 Task: Add an event with the title Client Appreciation Networking Reception, date '2023/11/21', time 8:30 AM to 10:30 AMand add a description: Welcome to the Project Quality Assurance Check, a crucial step in ensuring the highest level of quality and adherence to standards throughout the project lifecycle. The Quality Assurance Check is designed to systematically review and evaluate project deliverables, processes, and outcomes to identify any deviations, defects, or areas of improvement., put the event into Green category . Add location for the event as: Christchurch, New Zealand, logged in from the account softage.4@softage.netand send the event invitation to softage.3@softage.net and softage.5@softage.net. Set a reminder for the event 37 week before
Action: Mouse moved to (141, 109)
Screenshot: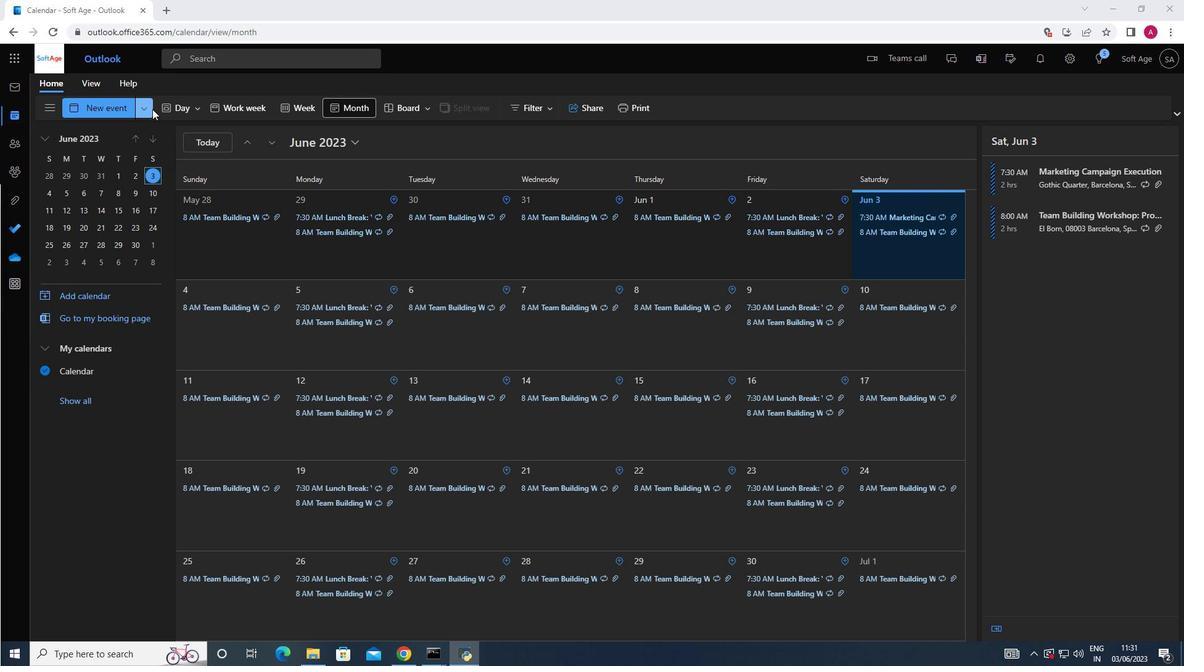 
Action: Mouse pressed left at (141, 109)
Screenshot: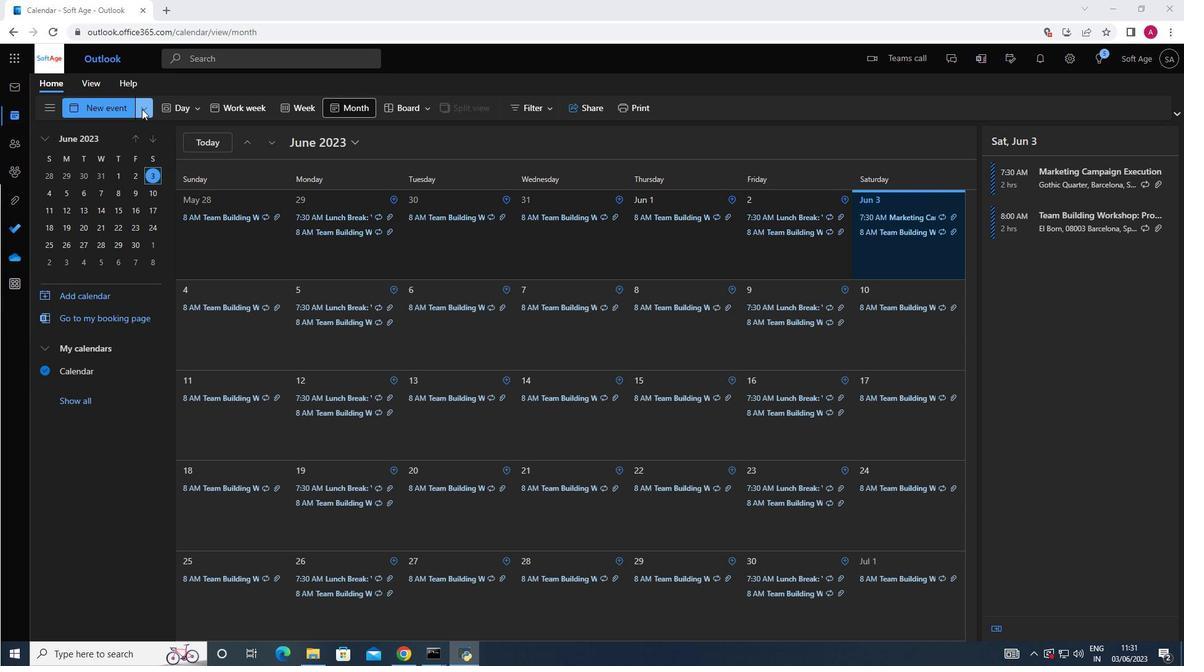 
Action: Mouse pressed left at (141, 109)
Screenshot: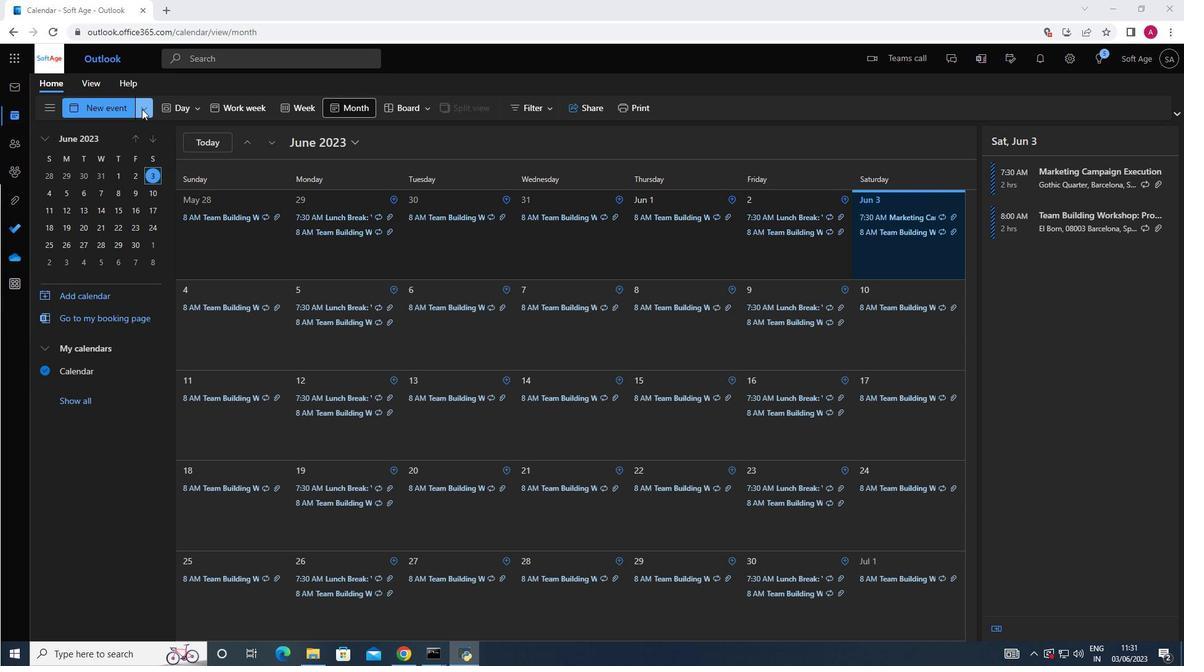
Action: Mouse moved to (142, 111)
Screenshot: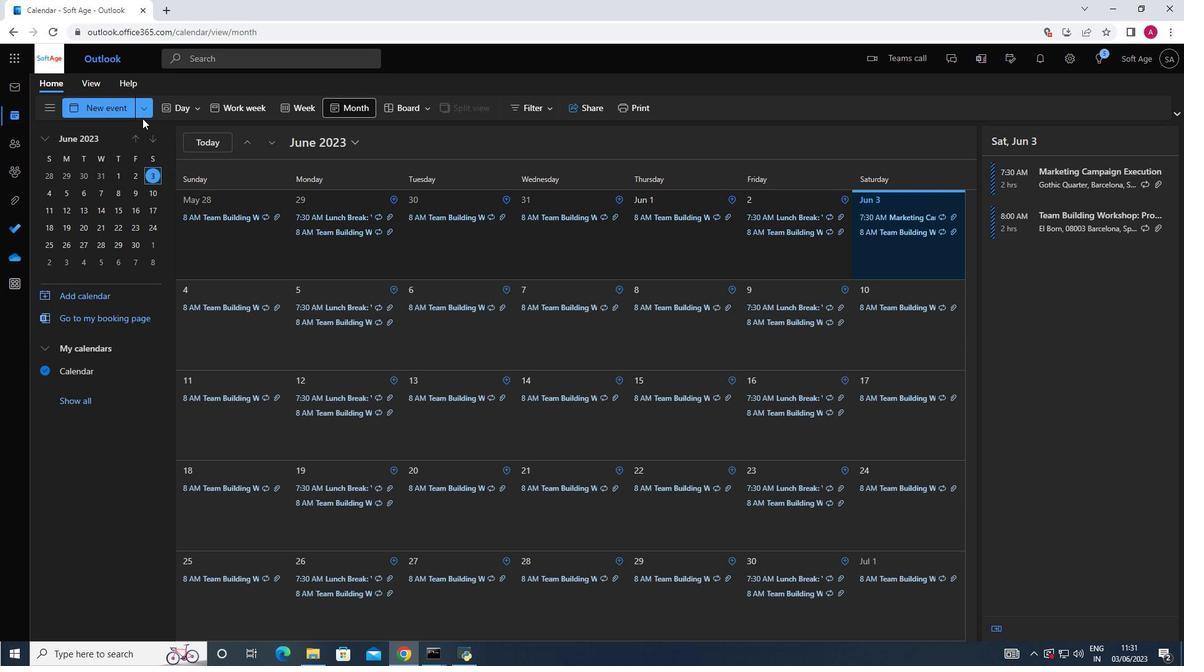 
Action: Mouse pressed left at (142, 111)
Screenshot: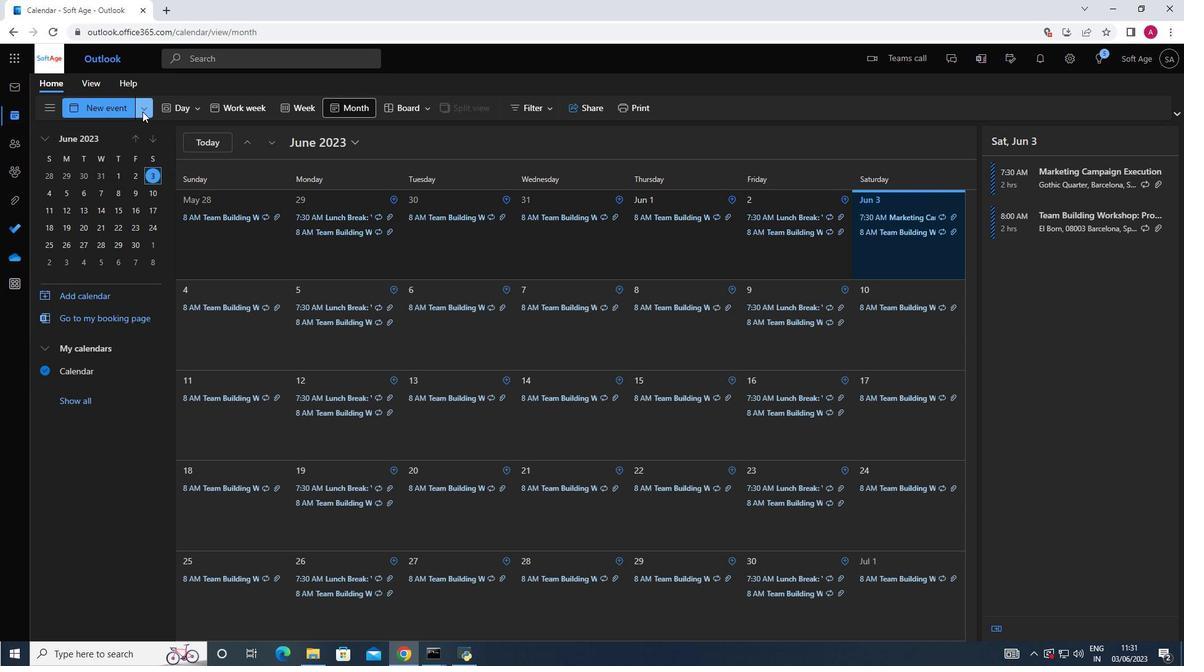 
Action: Mouse moved to (127, 156)
Screenshot: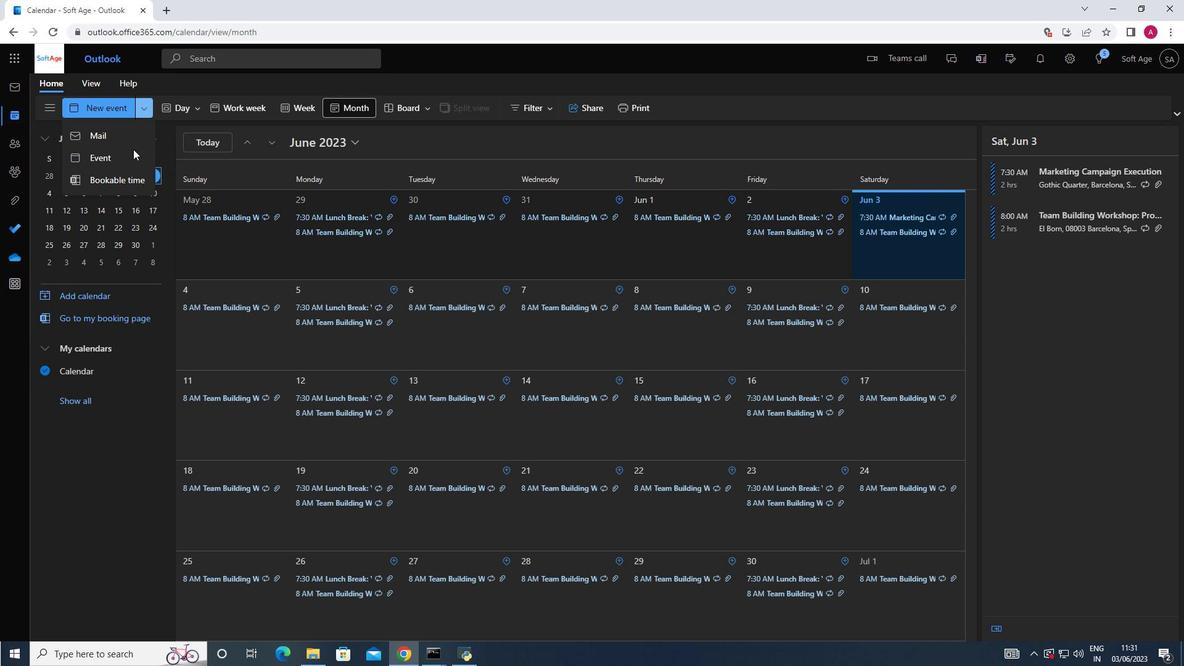 
Action: Mouse pressed left at (127, 156)
Screenshot: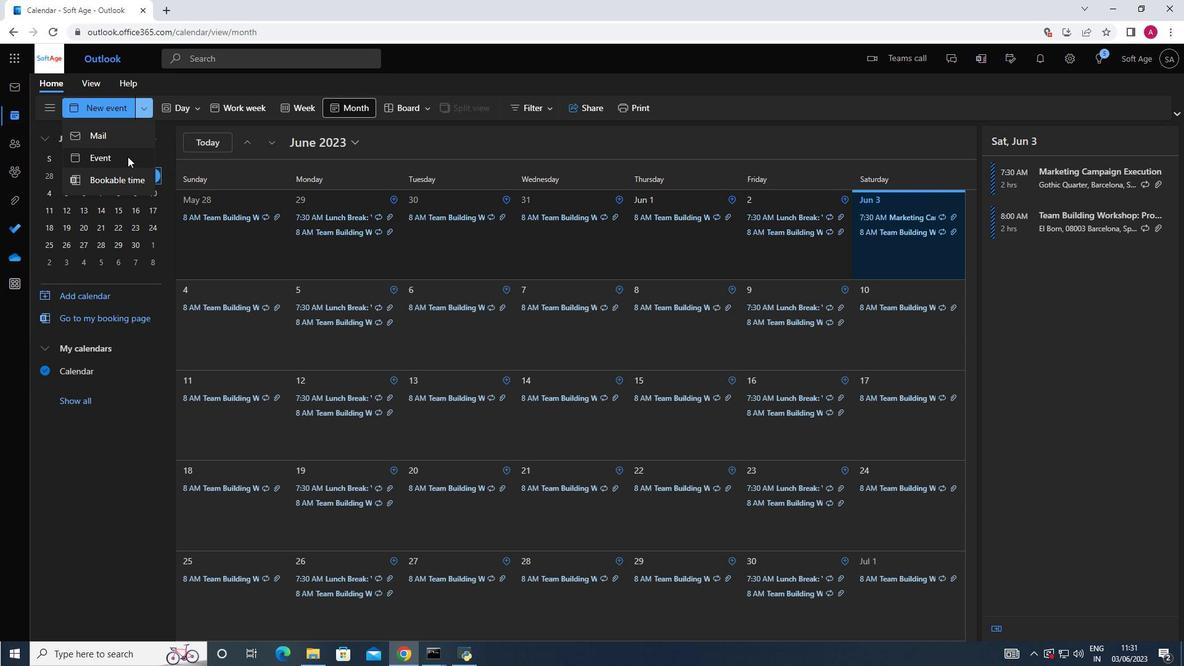 
Action: Mouse moved to (311, 190)
Screenshot: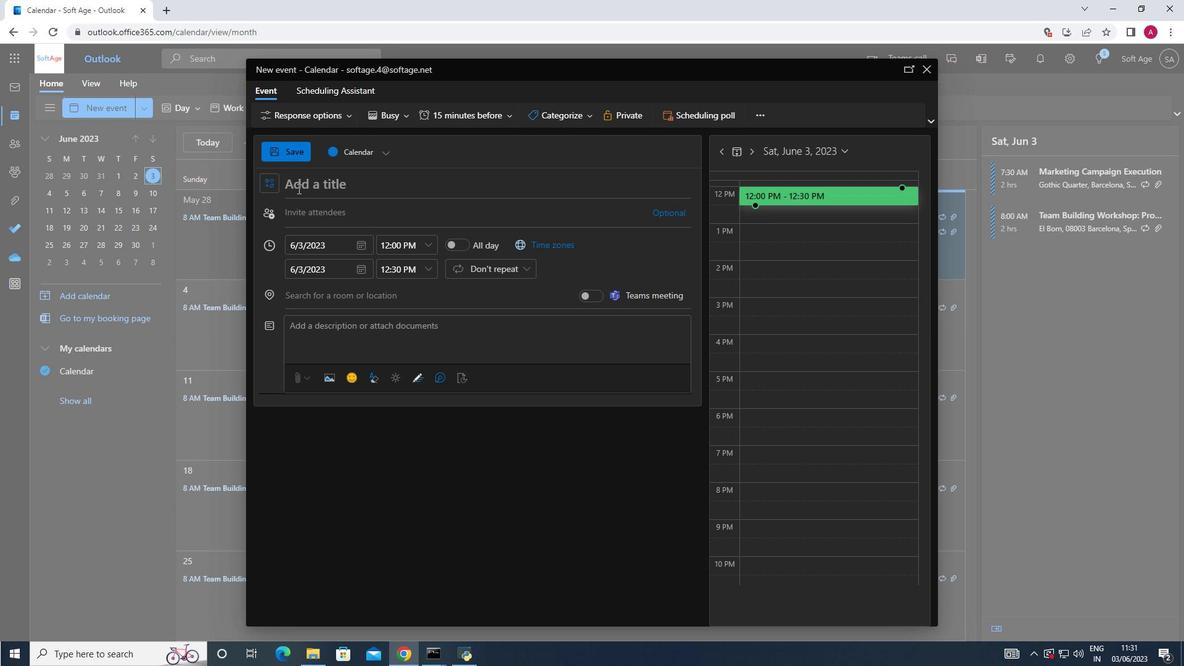 
Action: Mouse pressed left at (311, 190)
Screenshot: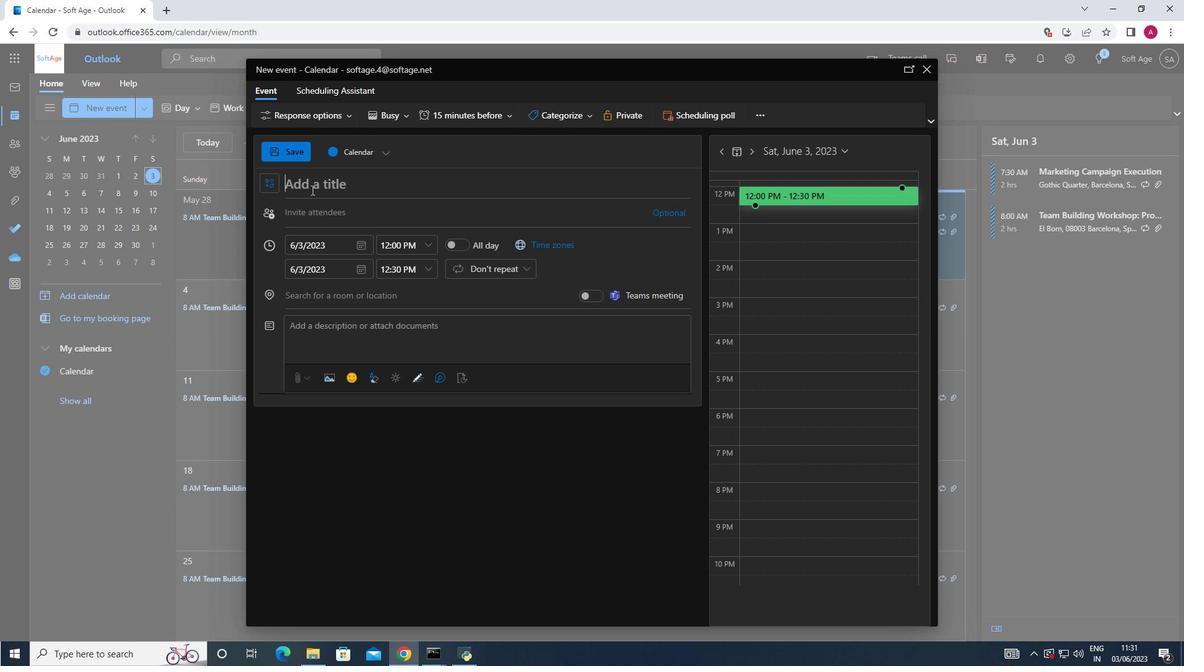 
Action: Key pressed <Key.shift><Key.shift><Key.shift><Key.shift><Key.shift><Key.shift><Key.shift><Key.shift><Key.shift><Key.shift><Key.shift><Key.shift>Client<Key.space><Key.shift>Appreciation<Key.space><Key.shift>Networking<Key.space><Key.shift><Key.shift><Key.shift><Key.shift>Reception
Screenshot: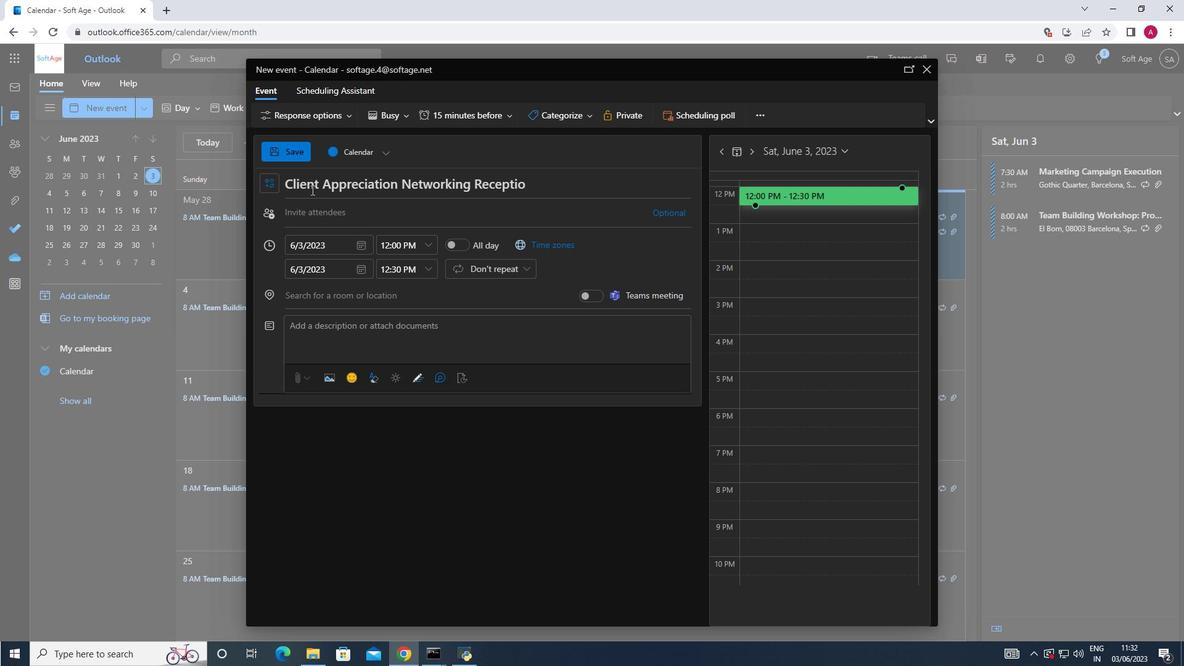 
Action: Mouse moved to (362, 249)
Screenshot: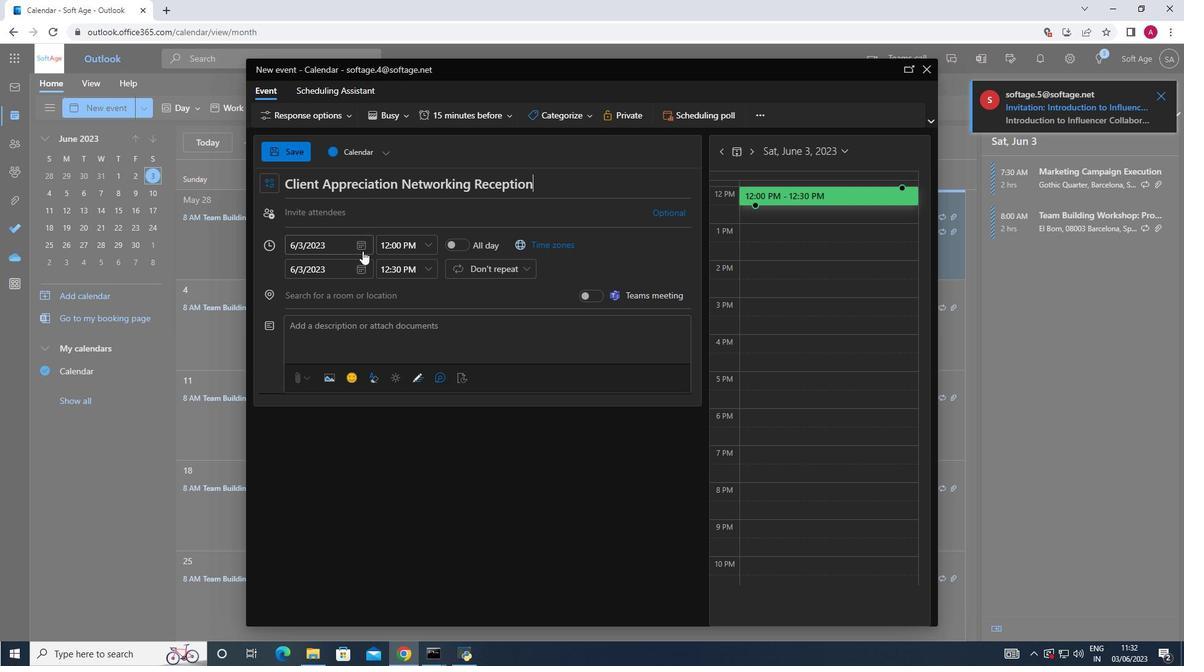 
Action: Mouse pressed left at (362, 249)
Screenshot: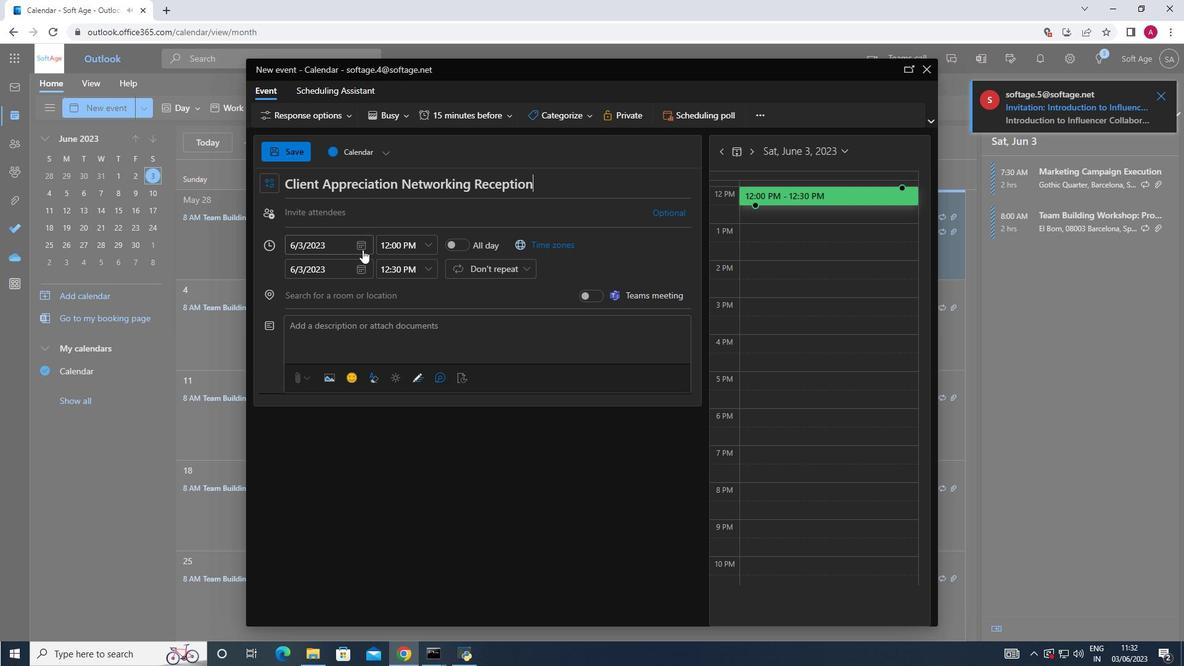 
Action: Mouse moved to (404, 268)
Screenshot: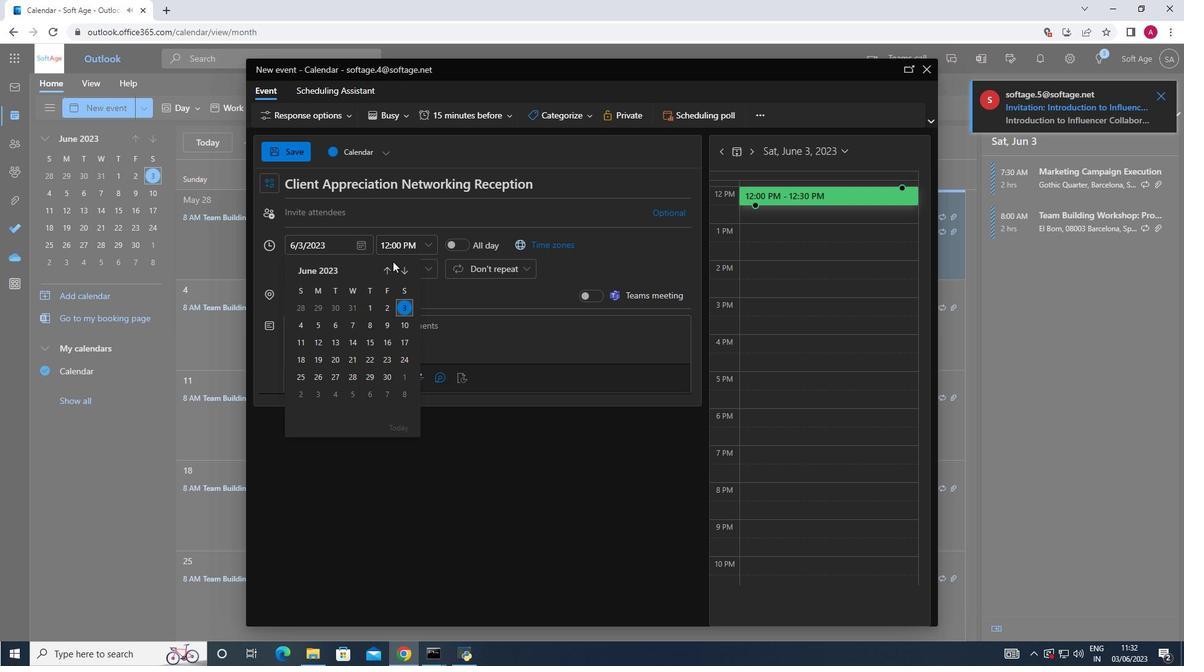 
Action: Mouse pressed left at (404, 268)
Screenshot: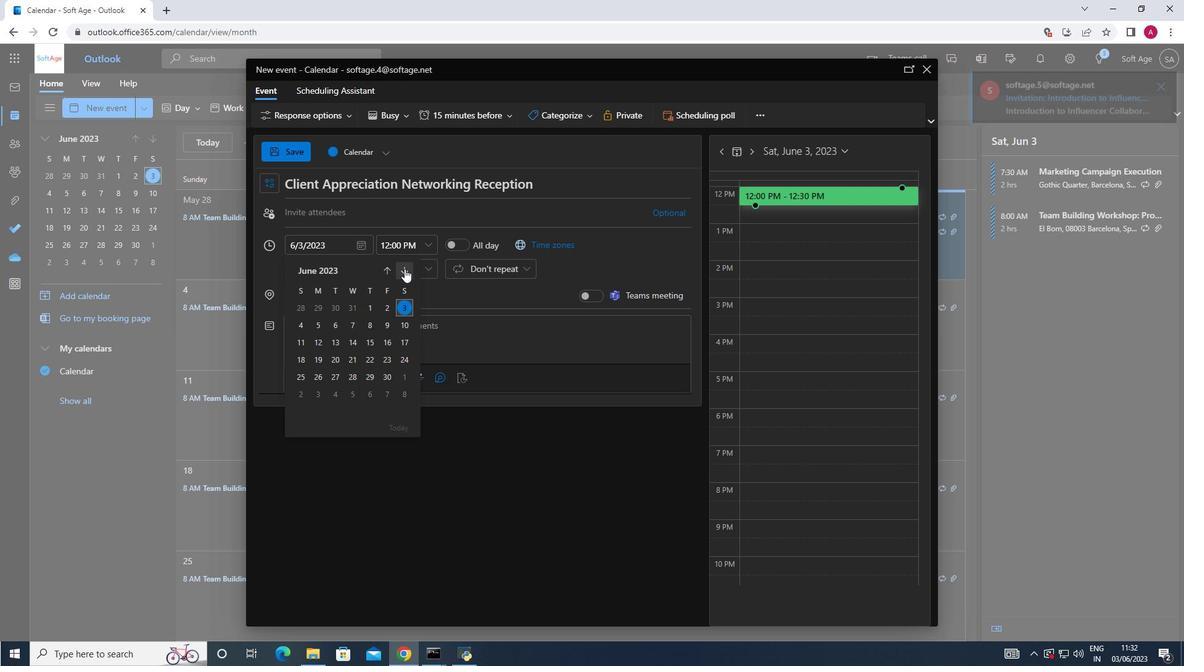 
Action: Mouse pressed left at (404, 268)
Screenshot: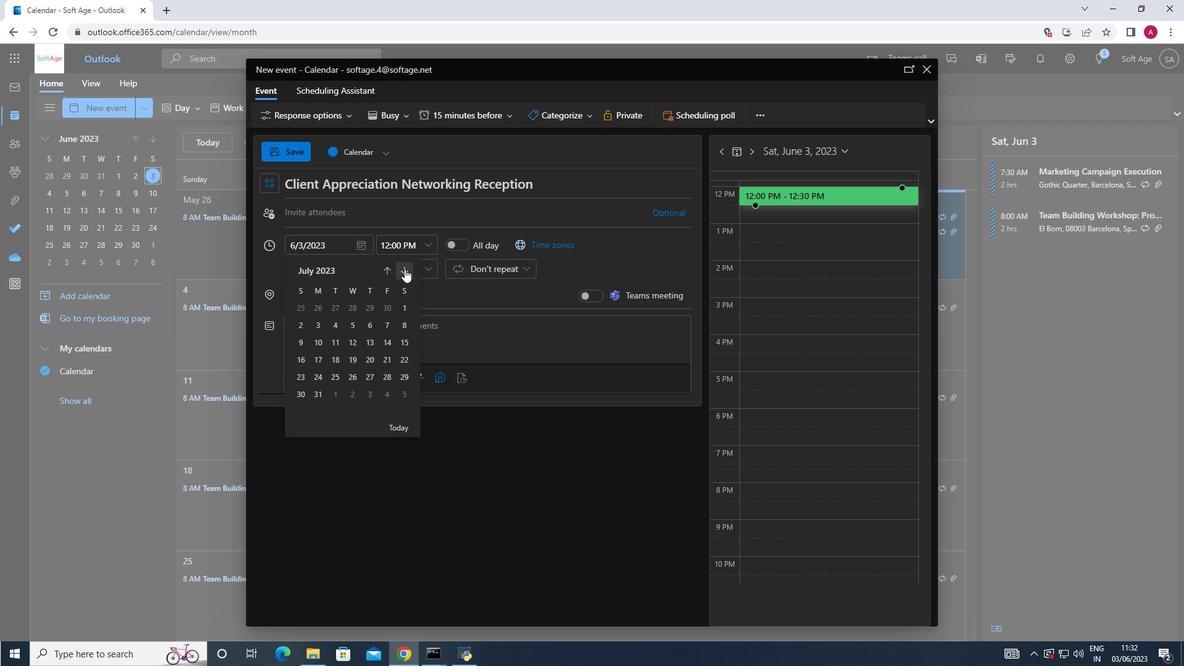 
Action: Mouse pressed left at (404, 268)
Screenshot: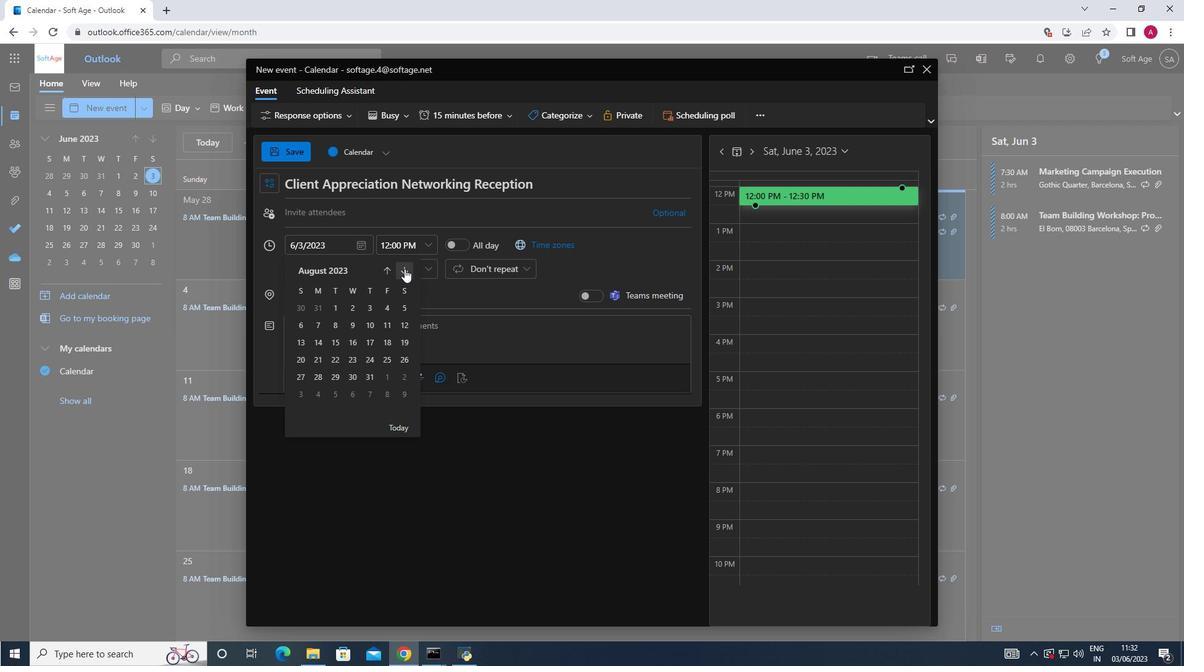 
Action: Mouse pressed left at (404, 268)
Screenshot: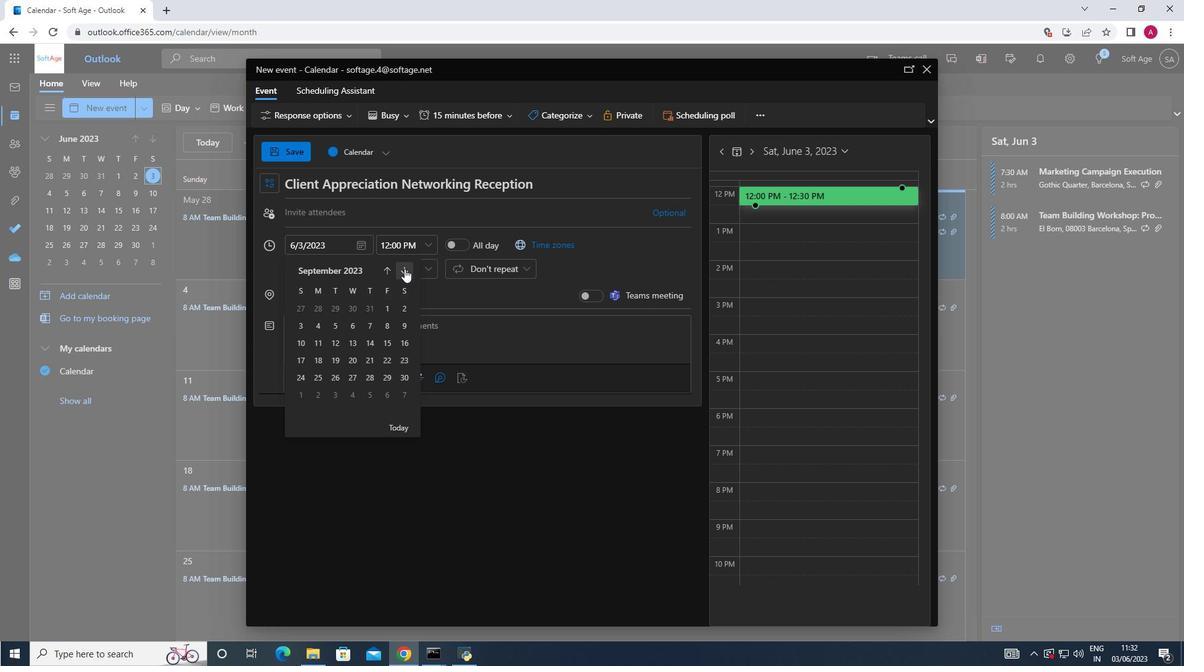 
Action: Mouse pressed left at (404, 268)
Screenshot: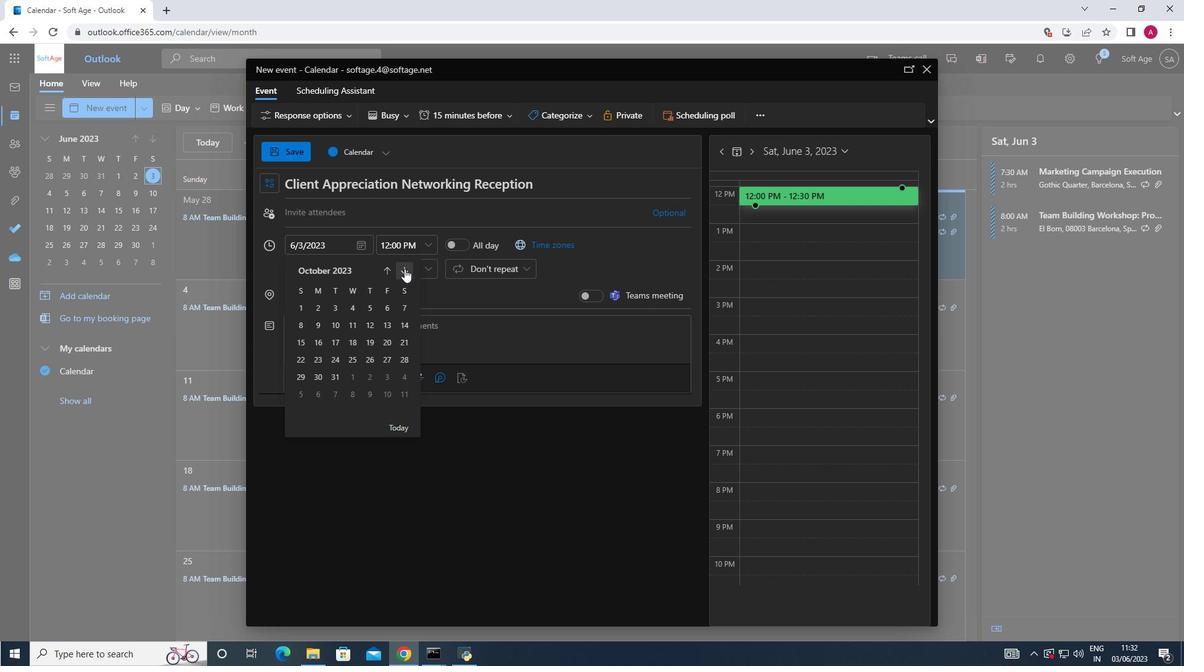 
Action: Mouse moved to (333, 357)
Screenshot: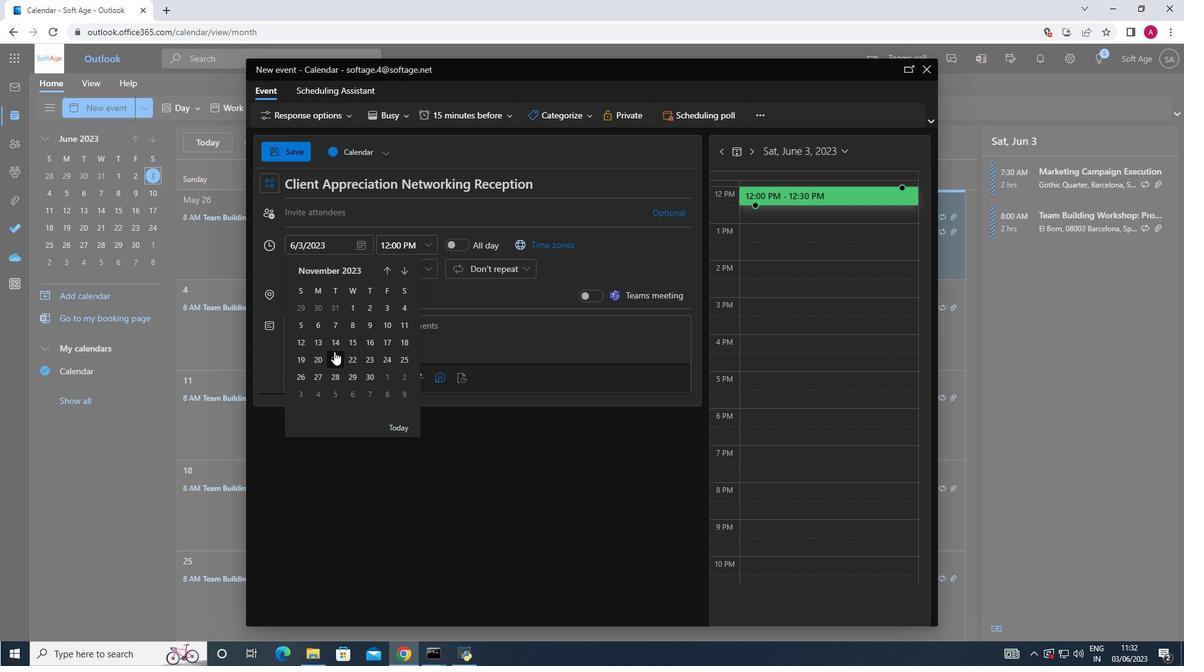 
Action: Mouse pressed left at (333, 357)
Screenshot: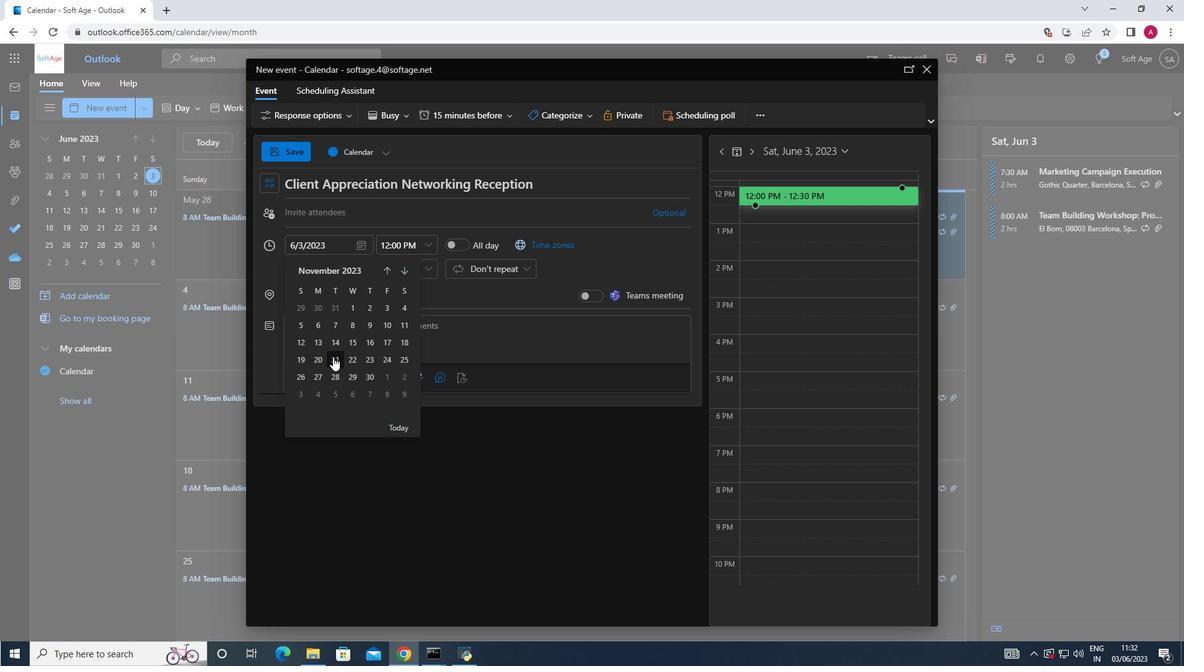 
Action: Mouse moved to (431, 245)
Screenshot: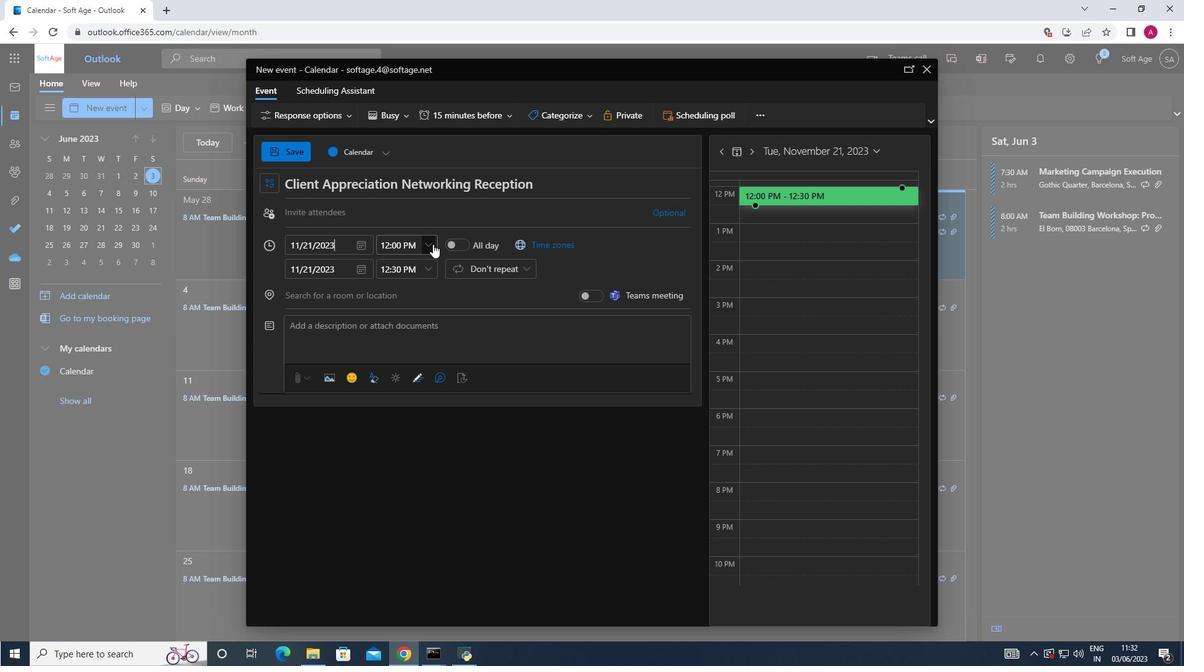 
Action: Mouse pressed left at (431, 245)
Screenshot: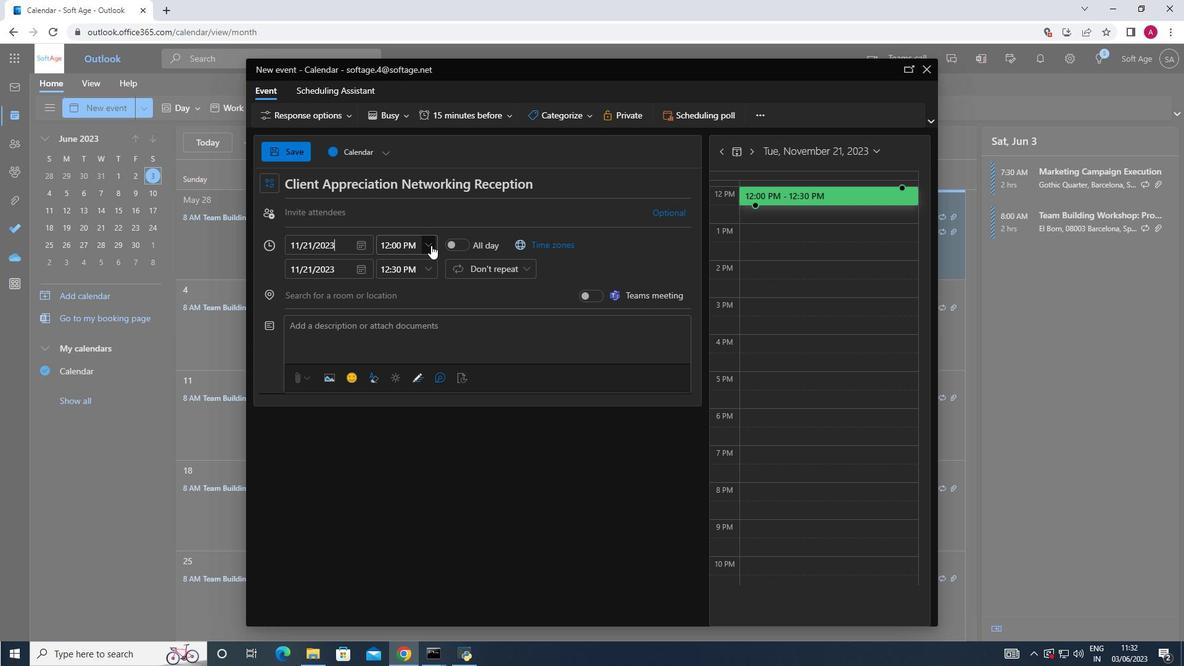 
Action: Mouse moved to (426, 268)
Screenshot: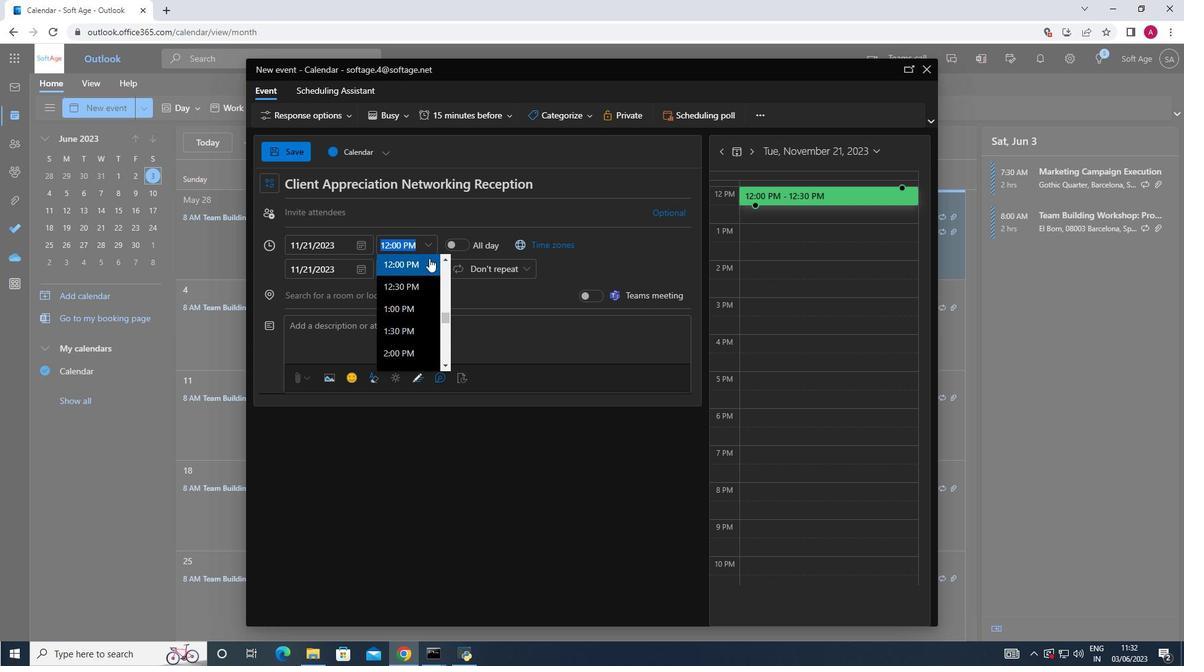 
Action: Mouse scrolled (426, 269) with delta (0, 0)
Screenshot: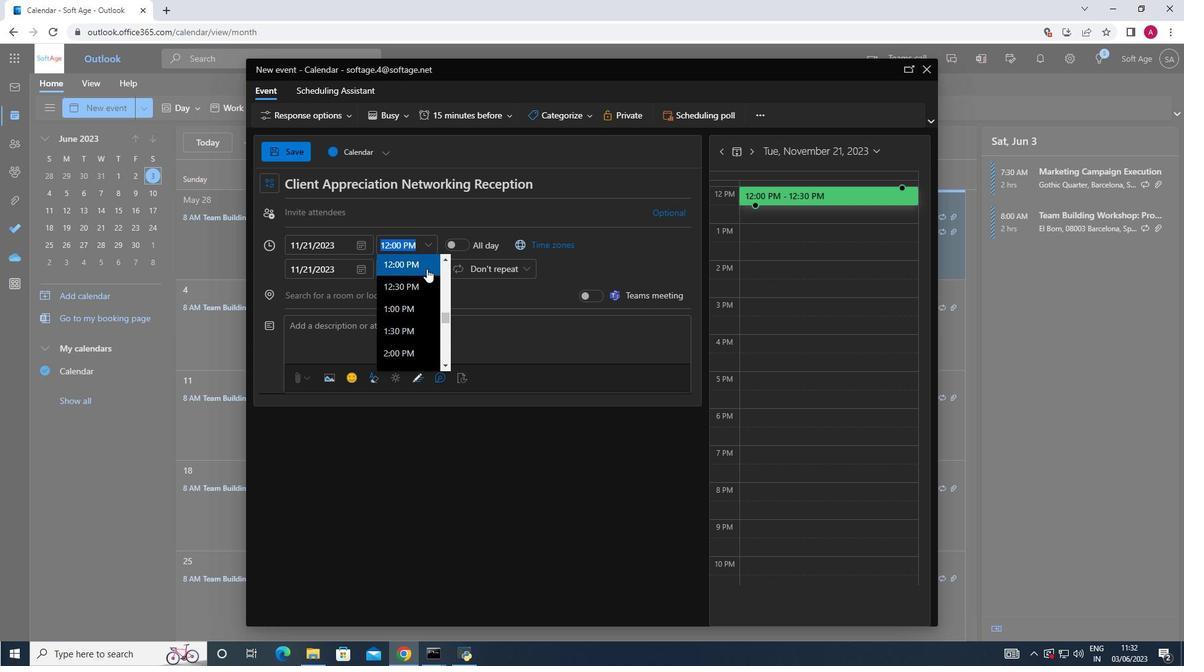 
Action: Mouse scrolled (426, 269) with delta (0, 0)
Screenshot: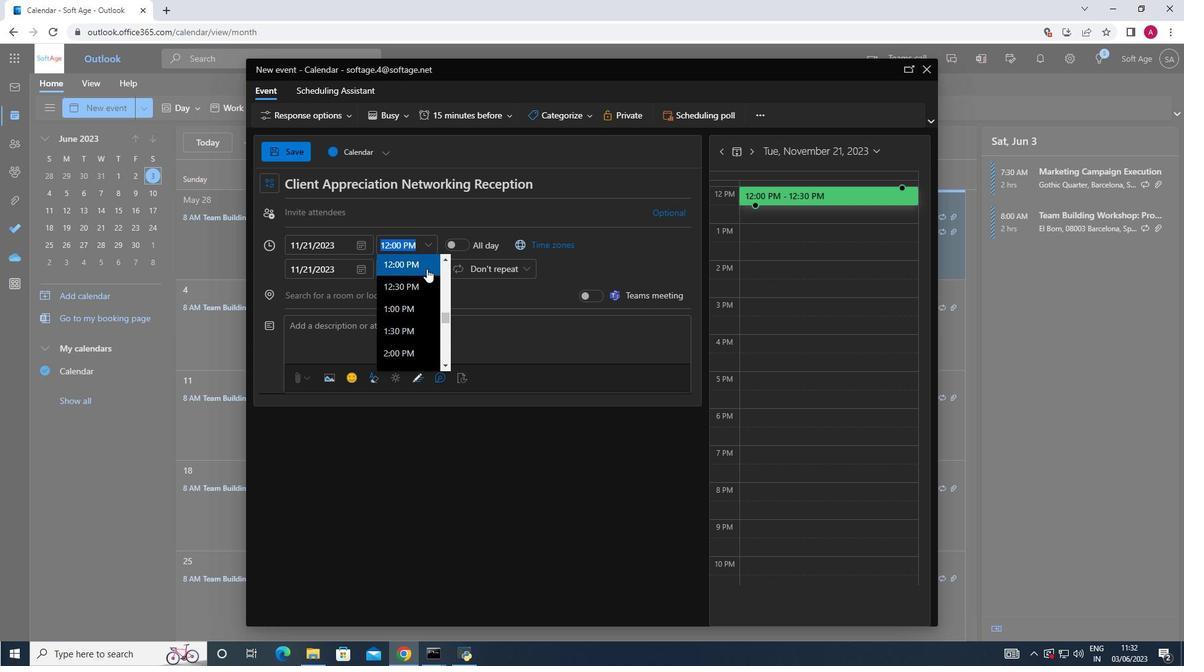 
Action: Mouse scrolled (426, 269) with delta (0, 0)
Screenshot: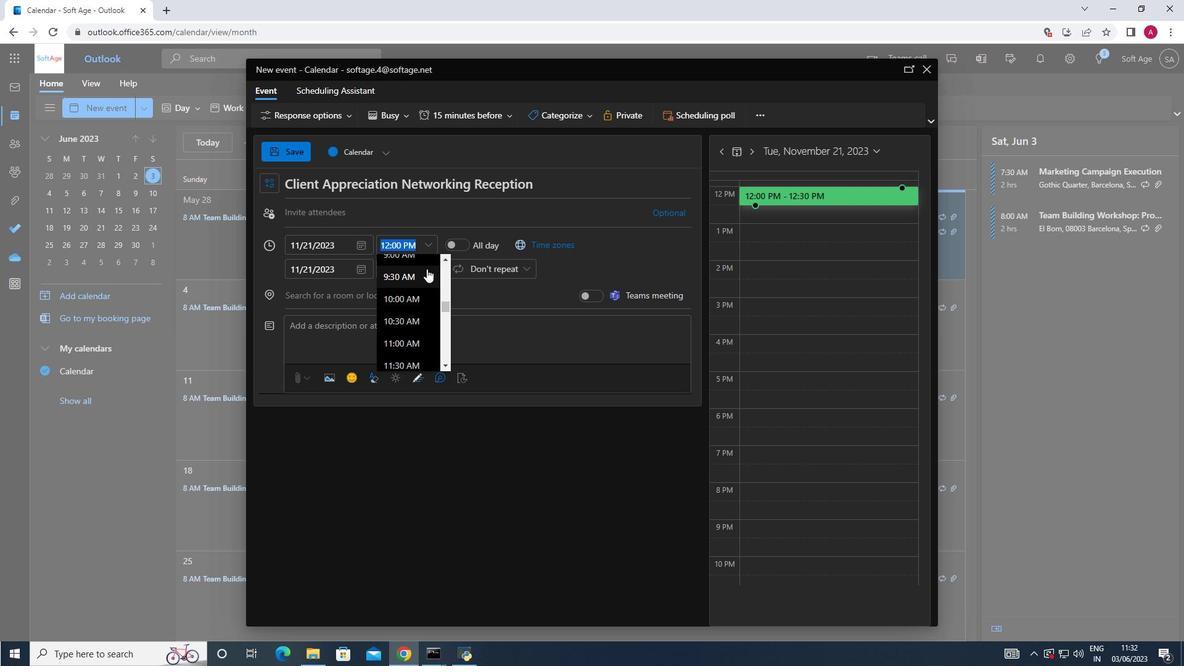 
Action: Mouse moved to (402, 291)
Screenshot: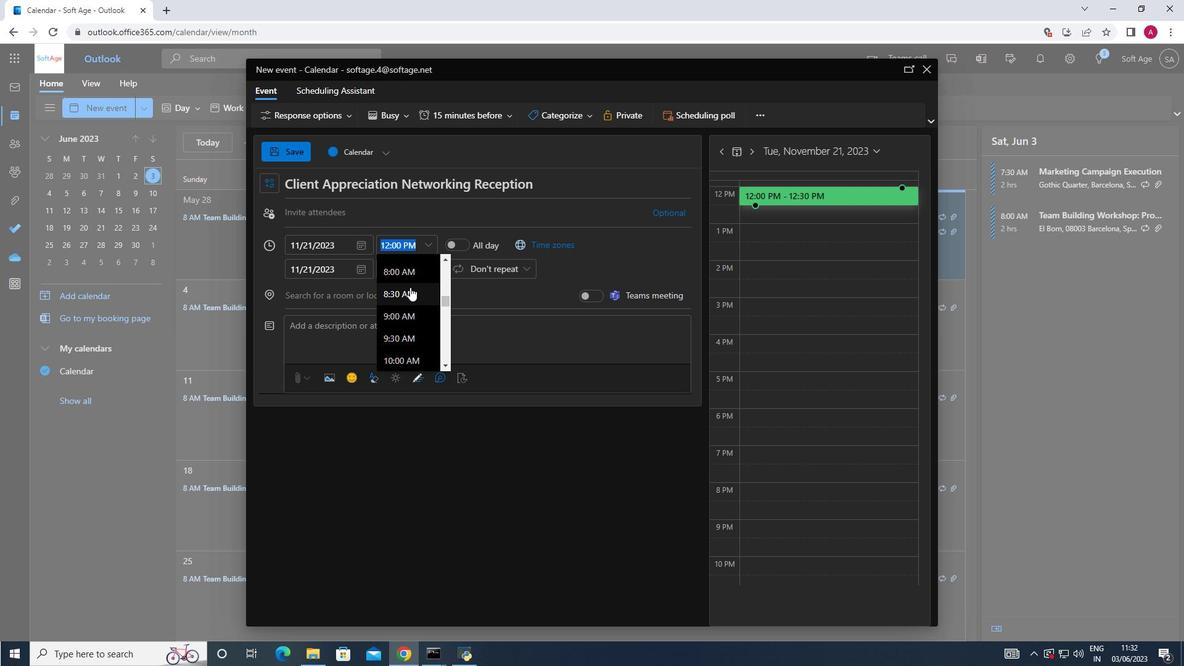 
Action: Mouse pressed left at (402, 291)
Screenshot: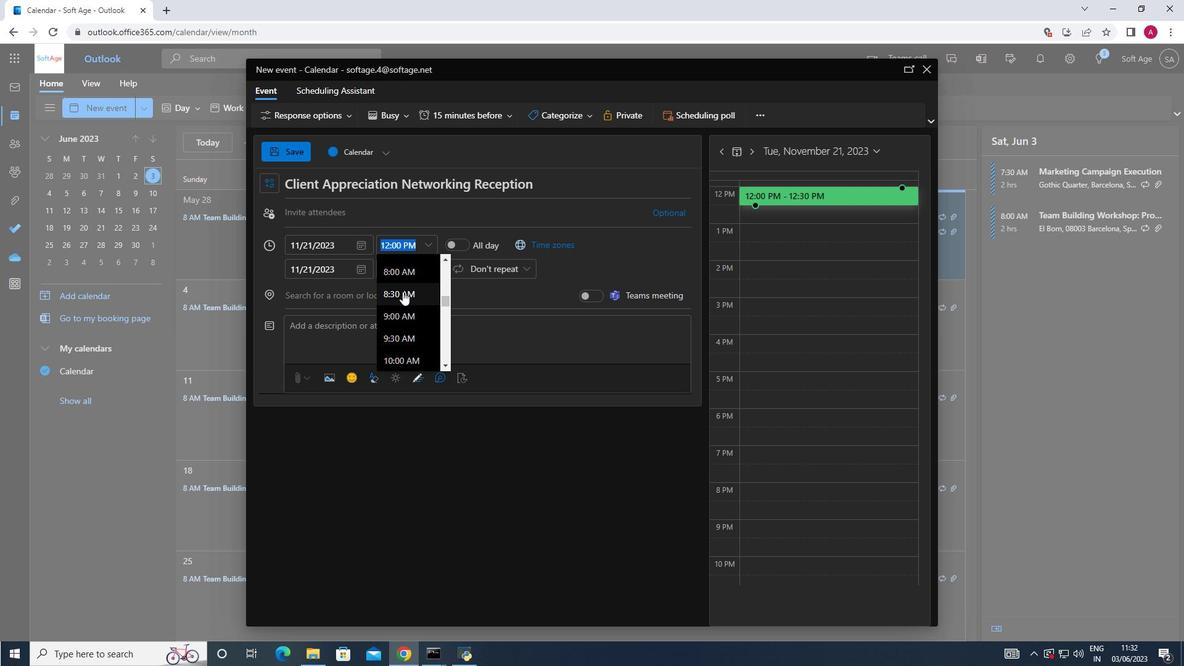 
Action: Mouse moved to (426, 271)
Screenshot: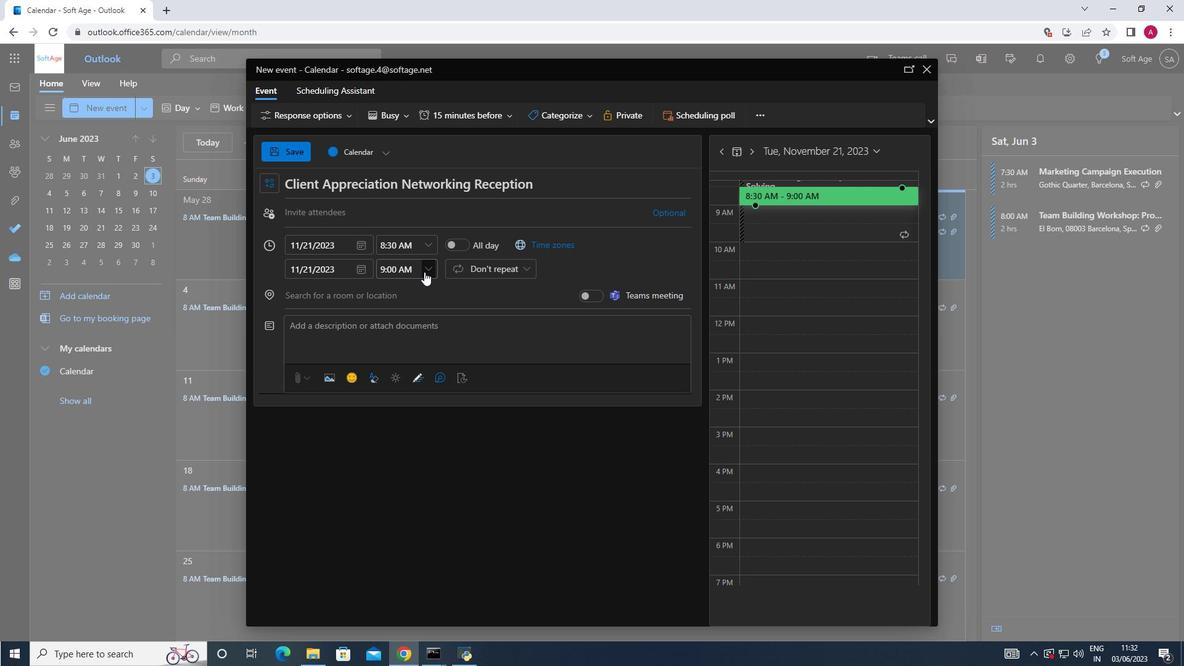
Action: Mouse pressed left at (426, 271)
Screenshot: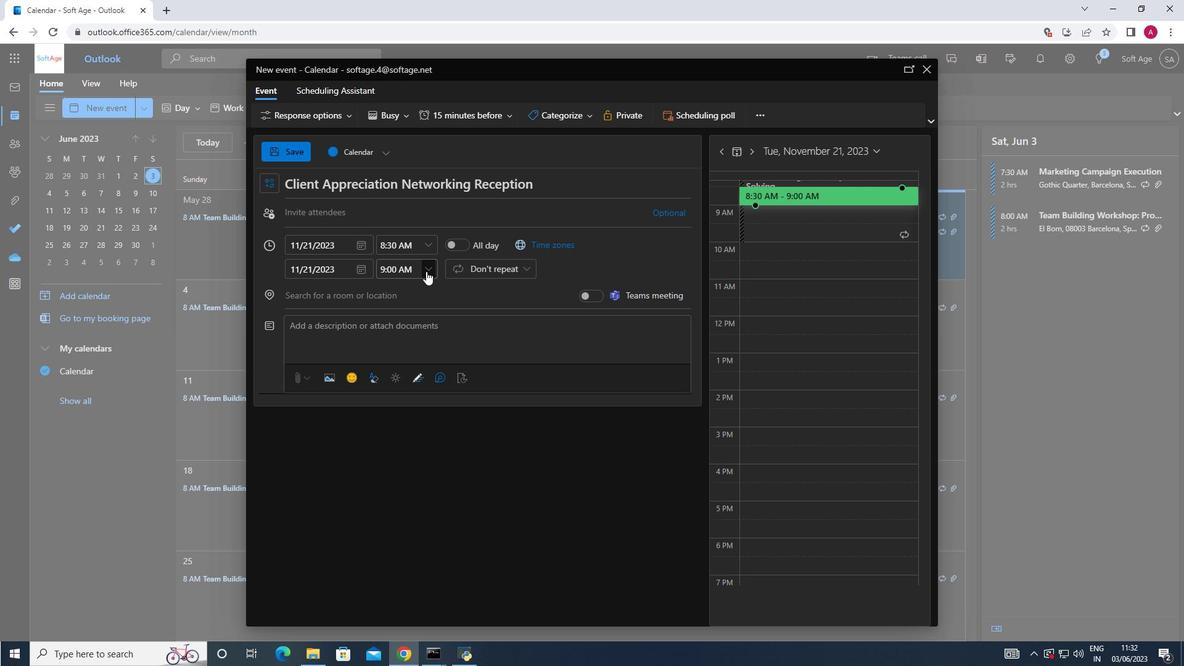 
Action: Mouse moved to (399, 349)
Screenshot: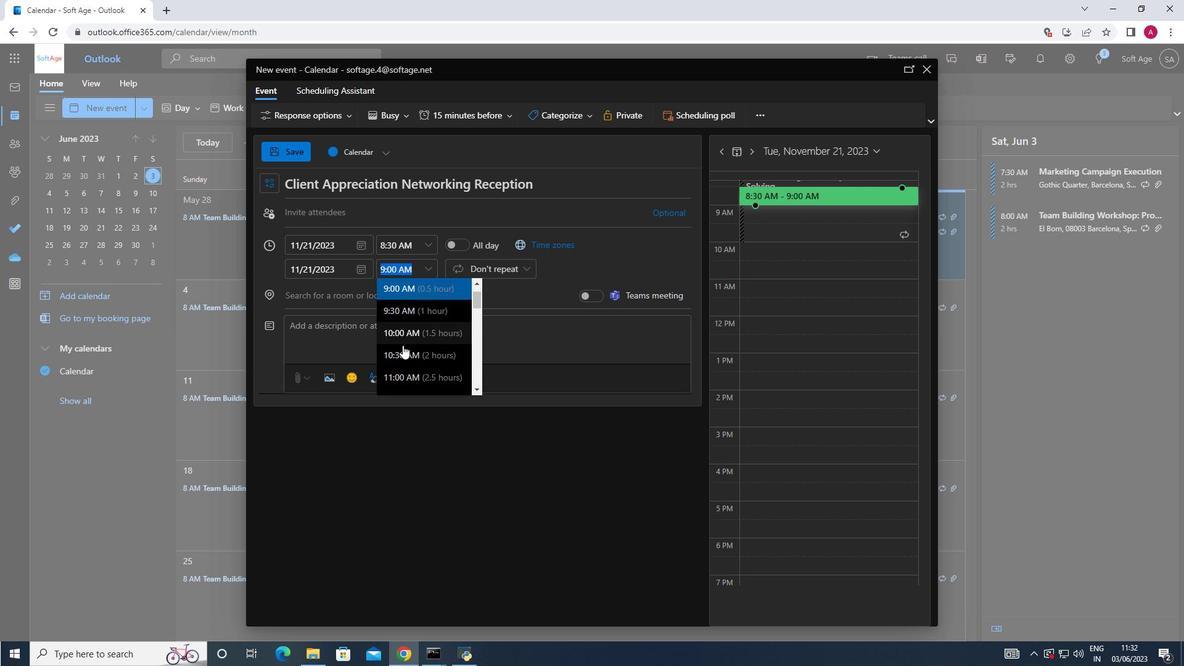 
Action: Mouse pressed left at (399, 349)
Screenshot: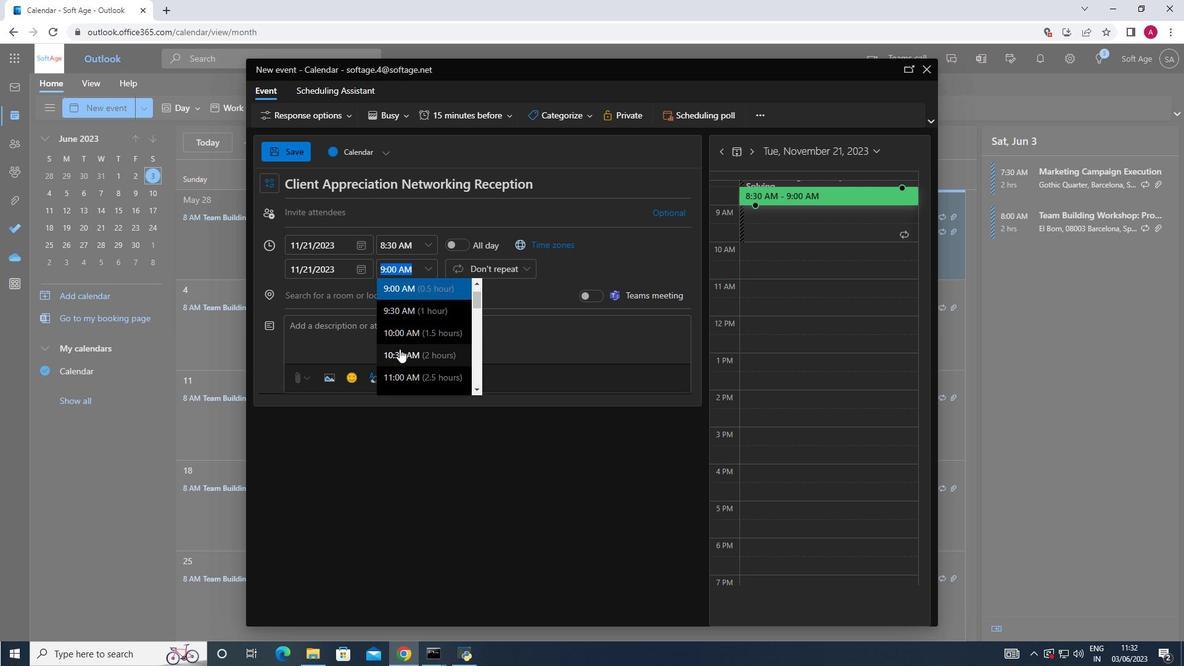 
Action: Mouse moved to (296, 325)
Screenshot: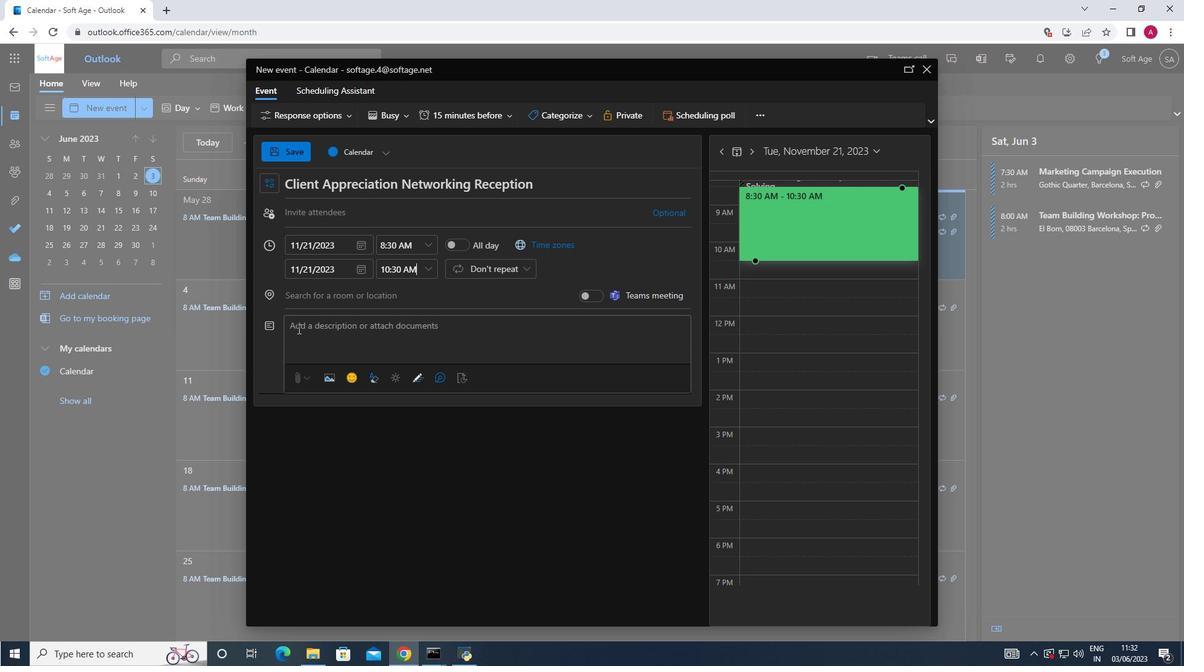 
Action: Mouse pressed left at (296, 325)
Screenshot: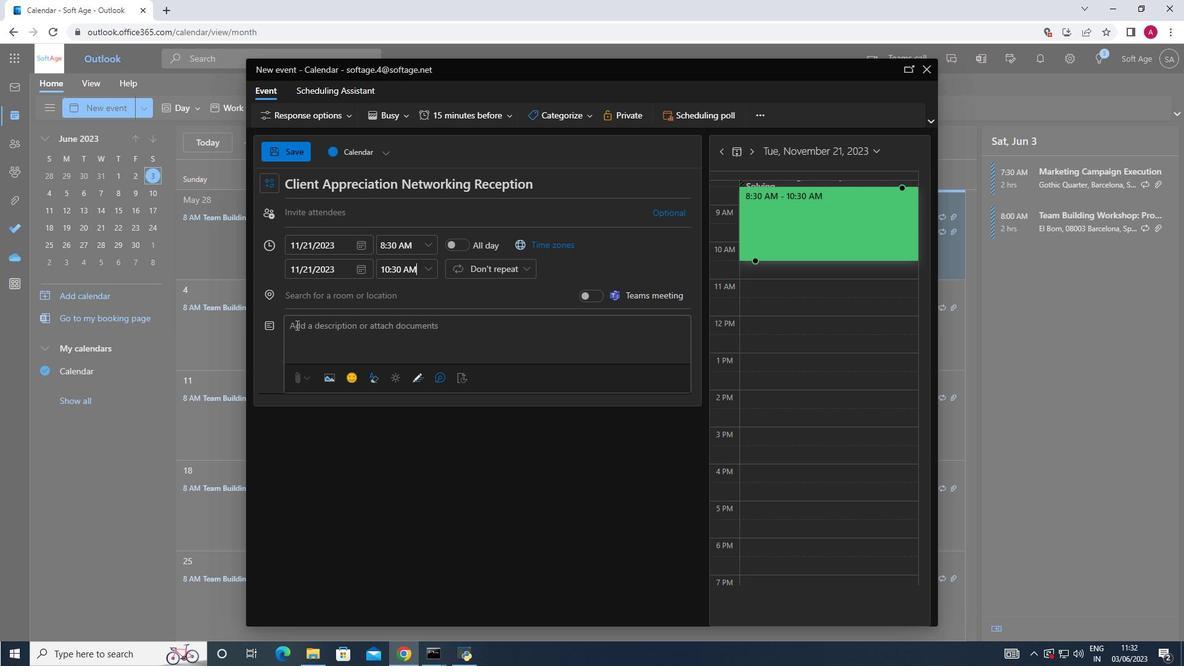 
Action: Key pressed <Key.shift>Welcome<Key.space>to<Key.space>the<Key.space>project<Key.space>quality<Key.space>q<Key.backspace>assurance<Key.space>check,<Key.space>a<Key.space>crucial<Key.space>step<Key.space>in<Key.space>ensuring<Key.space>the<Key.space>highest<Key.space>level<Key.space>of<Key.space>quality<Key.space>and<Key.space>adherence<Key.space>to<Key.space>stndadds<Key.space>
Screenshot: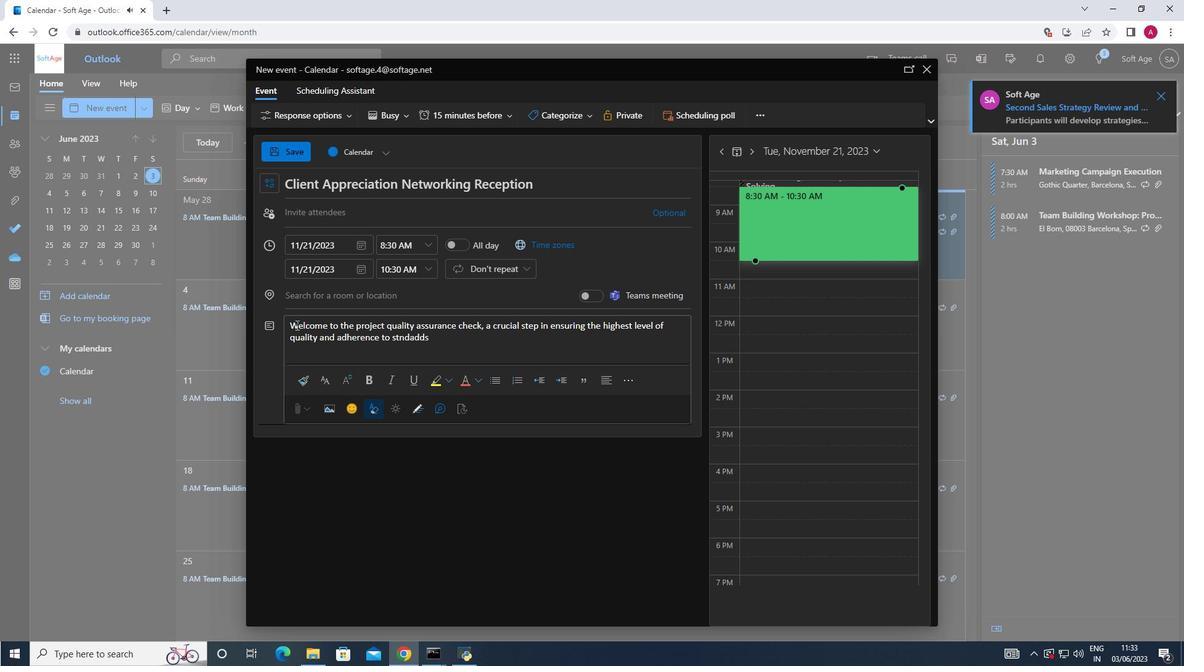 
Action: Mouse moved to (404, 341)
Screenshot: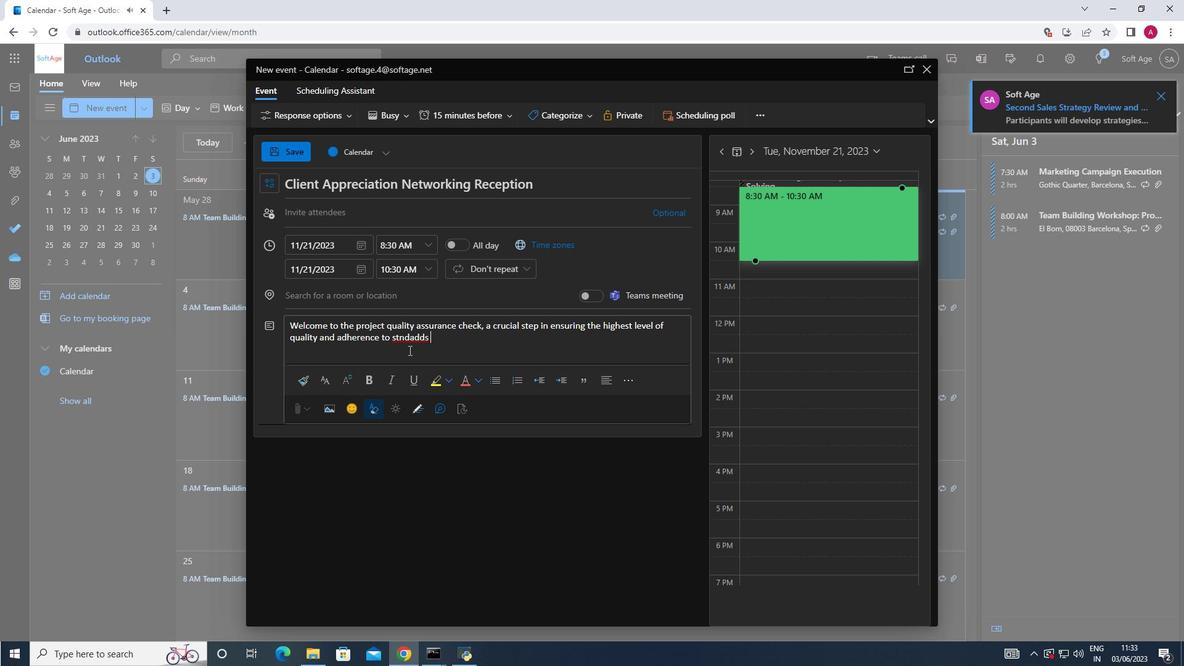 
Action: Mouse pressed left at (404, 341)
Screenshot: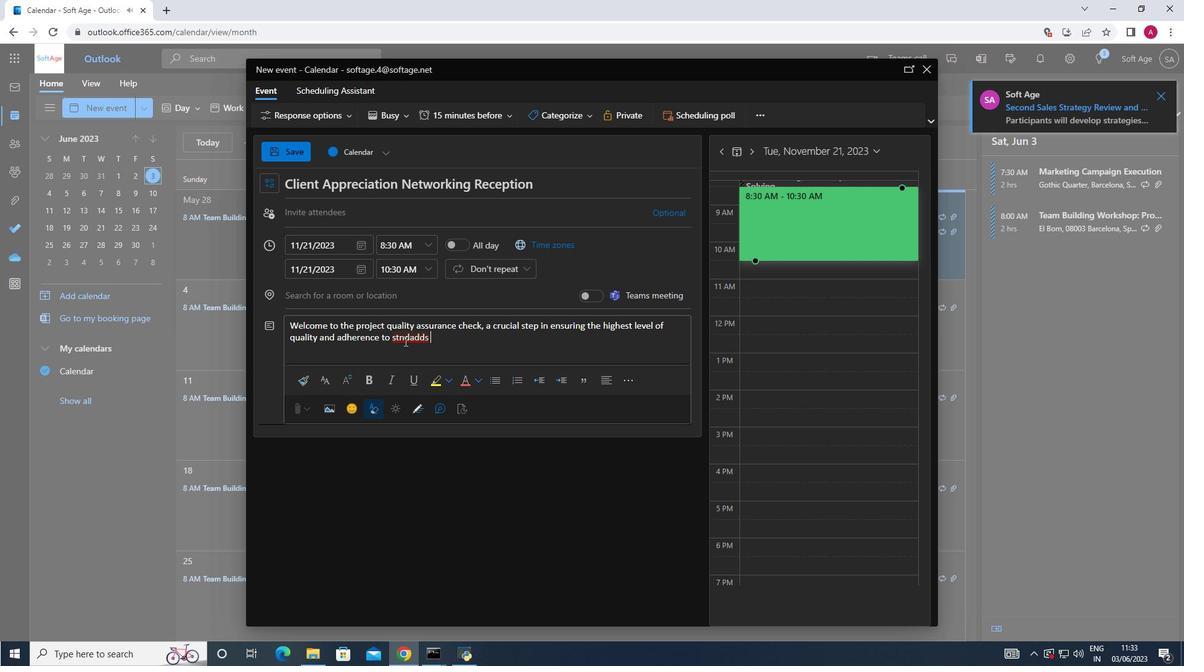 
Action: Mouse moved to (420, 380)
Screenshot: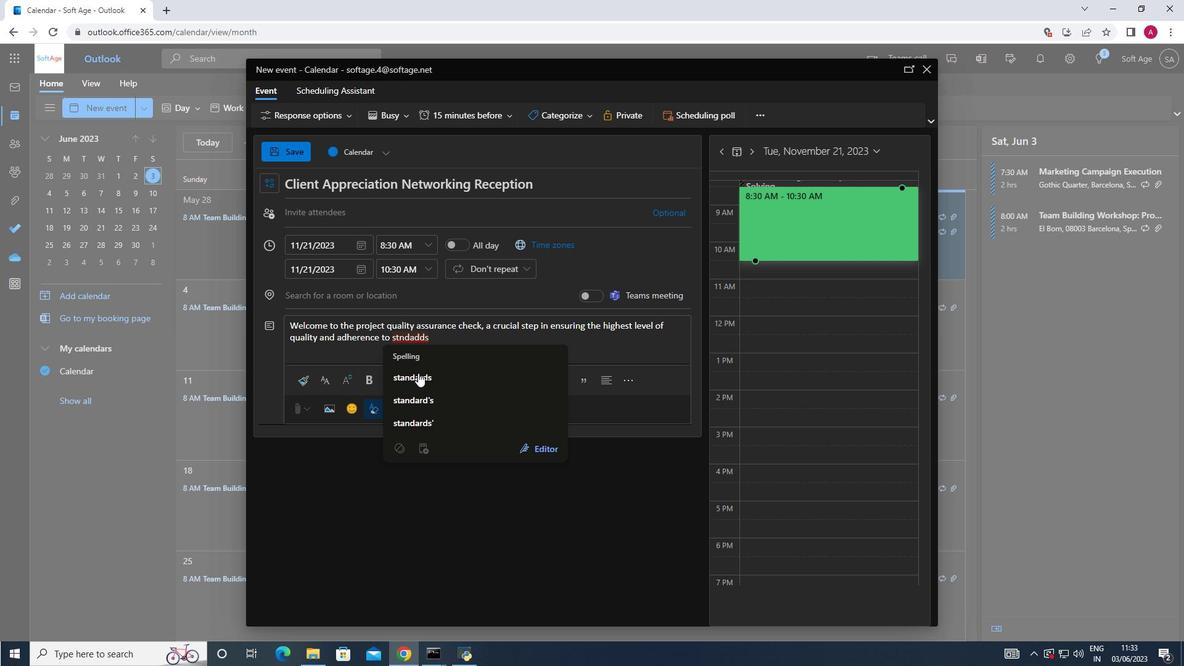 
Action: Mouse pressed left at (420, 380)
Screenshot: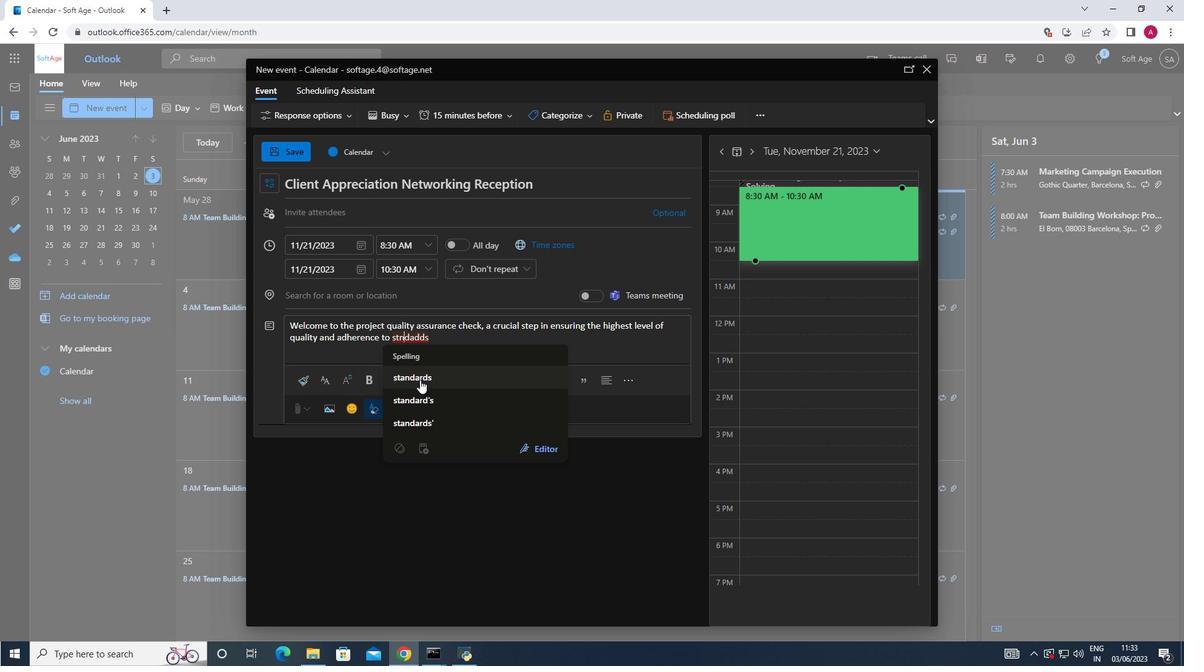 
Action: Mouse moved to (436, 347)
Screenshot: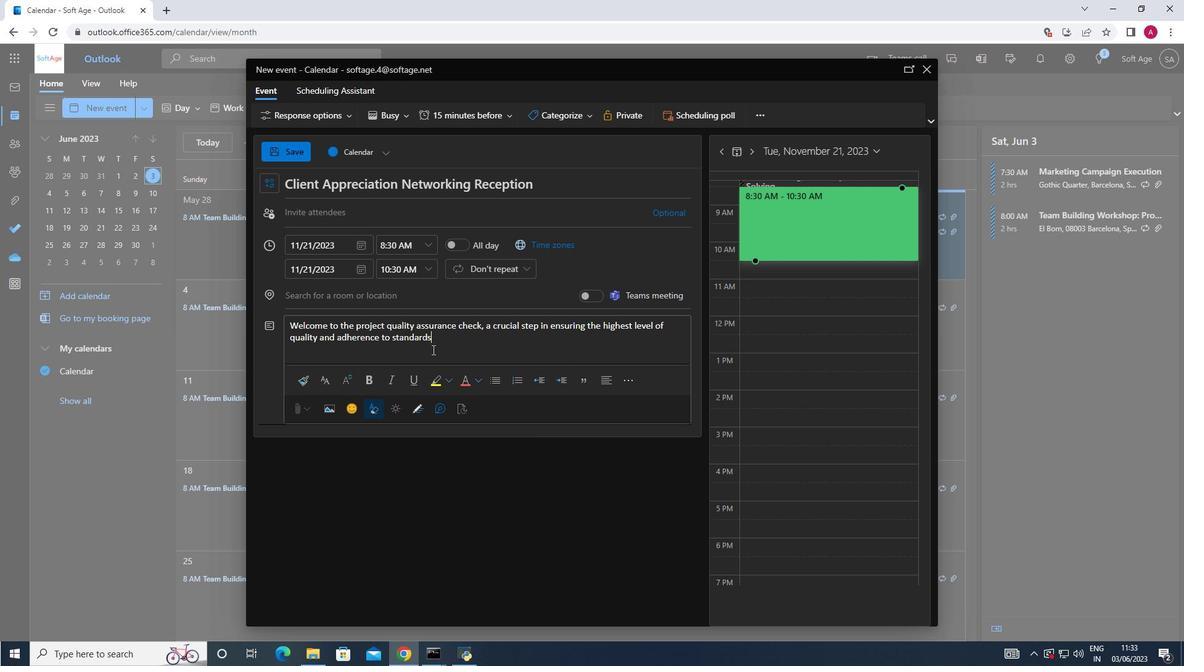 
Action: Key pressed <Key.space>throughout<Key.space>the<Key.space>project<Key.space>lifecycle.<Key.space><Key.shift>The<Key.space>quality<Key.space>assurance<Key.space>check<Key.space>designed<Key.space>to<Key.space>systematically<Key.space>review<Key.space>and<Key.space>evaialte<Key.space><Key.backspace><Key.backspace><Key.backspace><Key.backspace><Key.backspace><Key.backspace>luate<Key.space>project<Key.space>deliverables,<Key.space>processes,<Key.space>and<Key.space>outcomes<Key.space>to<Key.space>identify<Key.space>any<Key.space>deviations,<Key.space>defects,<Key.space>or<Key.space>areas<Key.space>of<Key.space>e<Key.backspace>improvement.
Screenshot: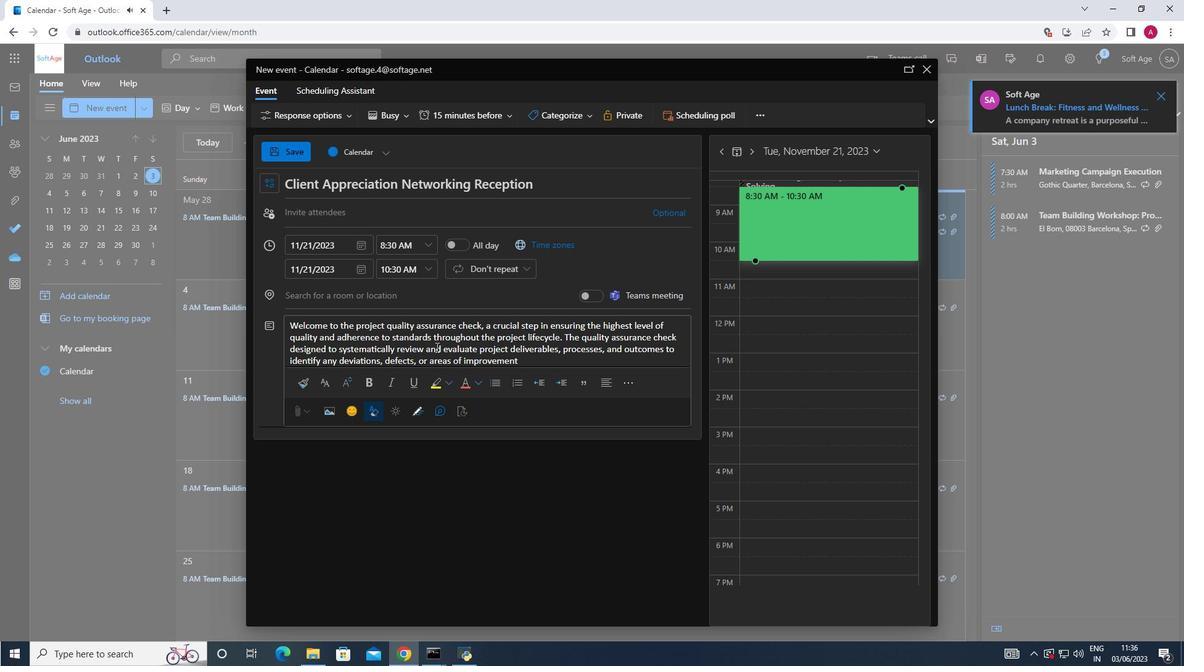
Action: Mouse moved to (515, 116)
Screenshot: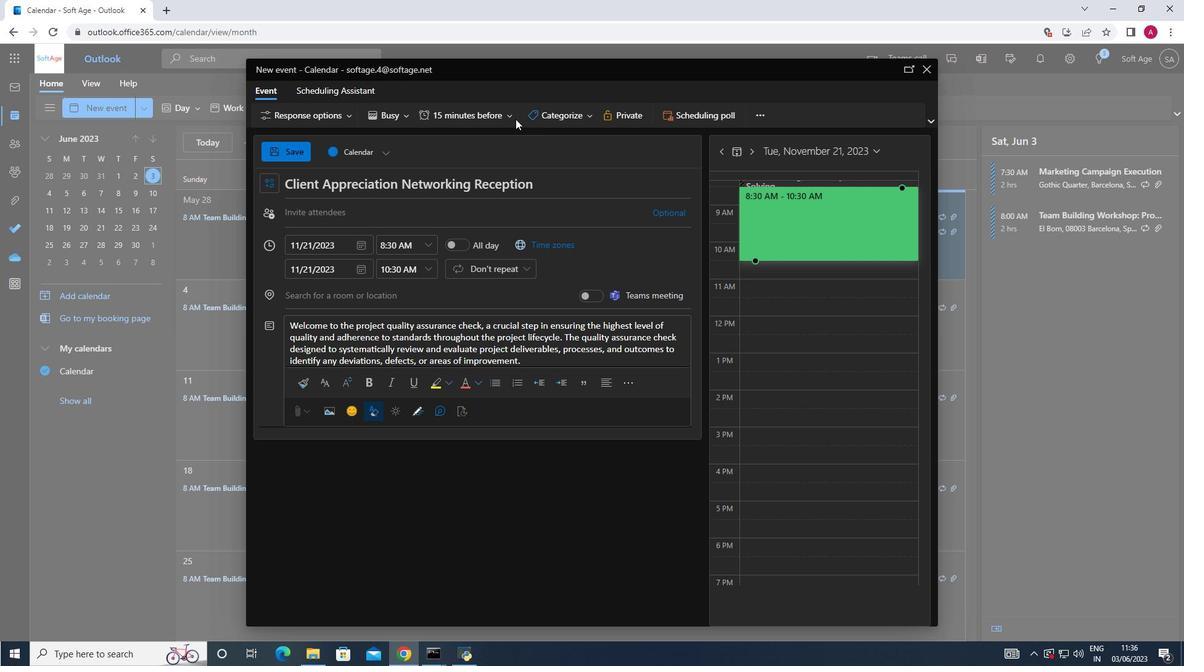
Action: Mouse pressed left at (515, 116)
Screenshot: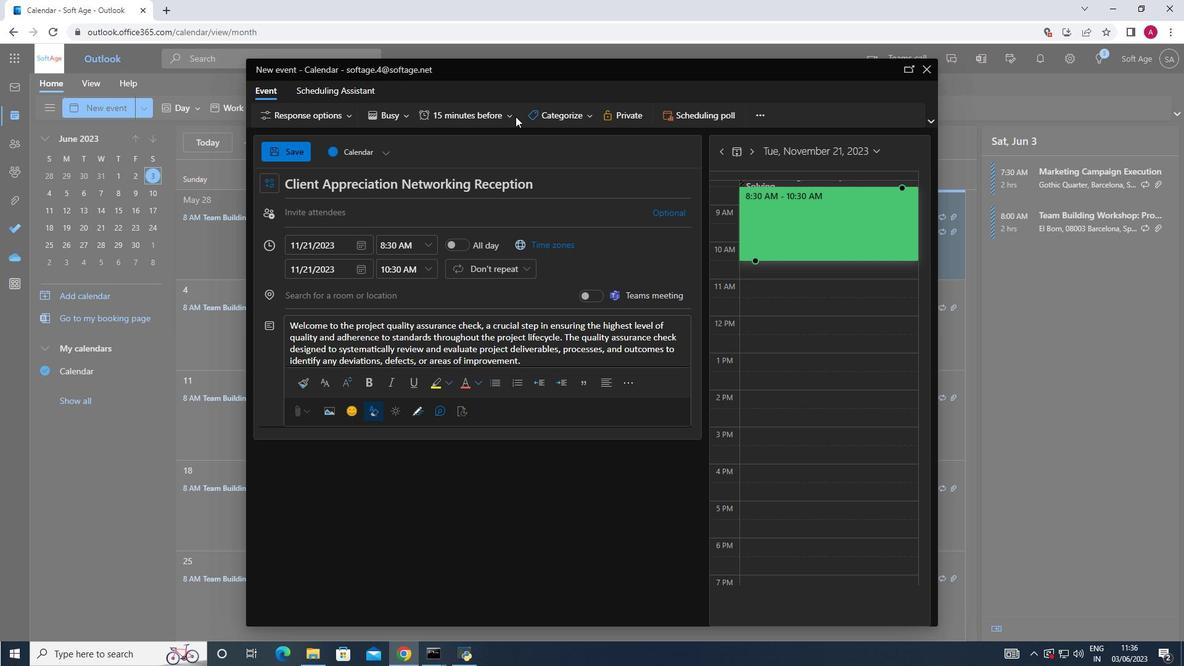 
Action: Mouse moved to (509, 115)
Screenshot: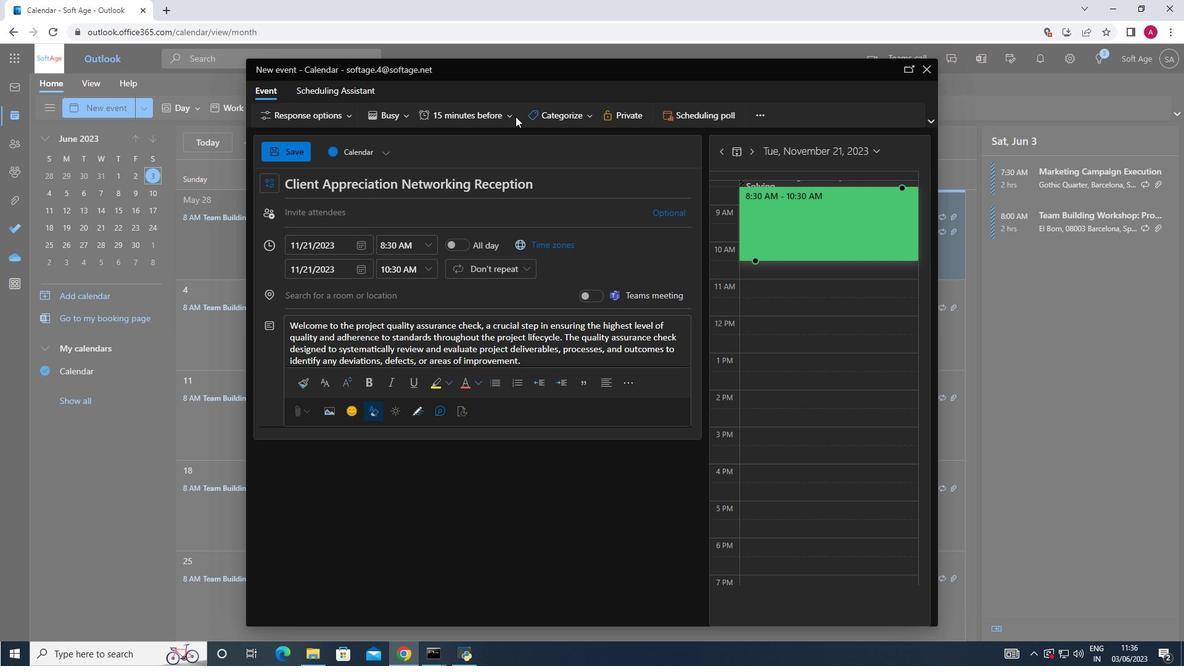 
Action: Mouse pressed left at (509, 115)
Screenshot: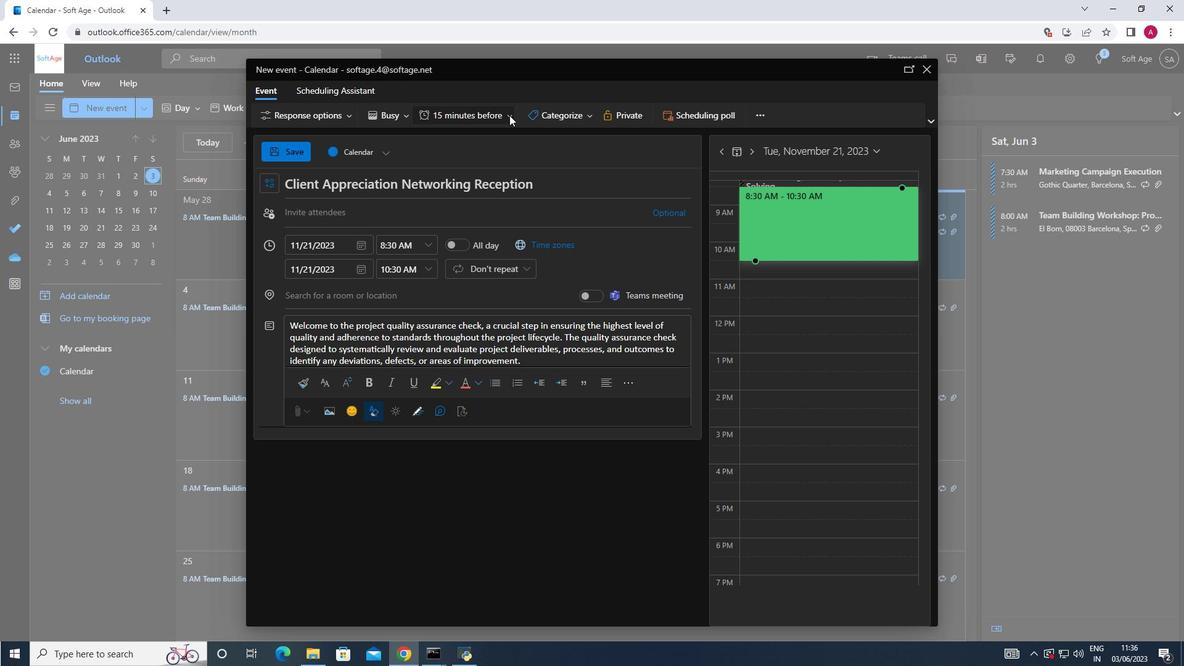 
Action: Mouse moved to (615, 275)
Screenshot: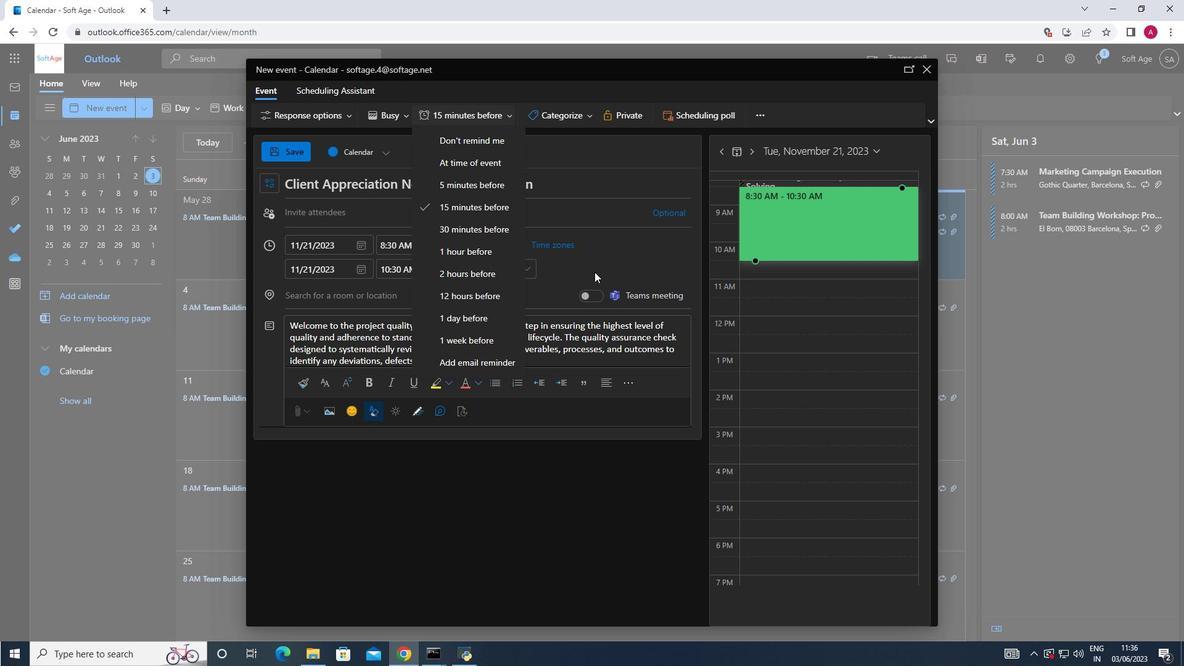 
Action: Mouse pressed left at (615, 275)
Screenshot: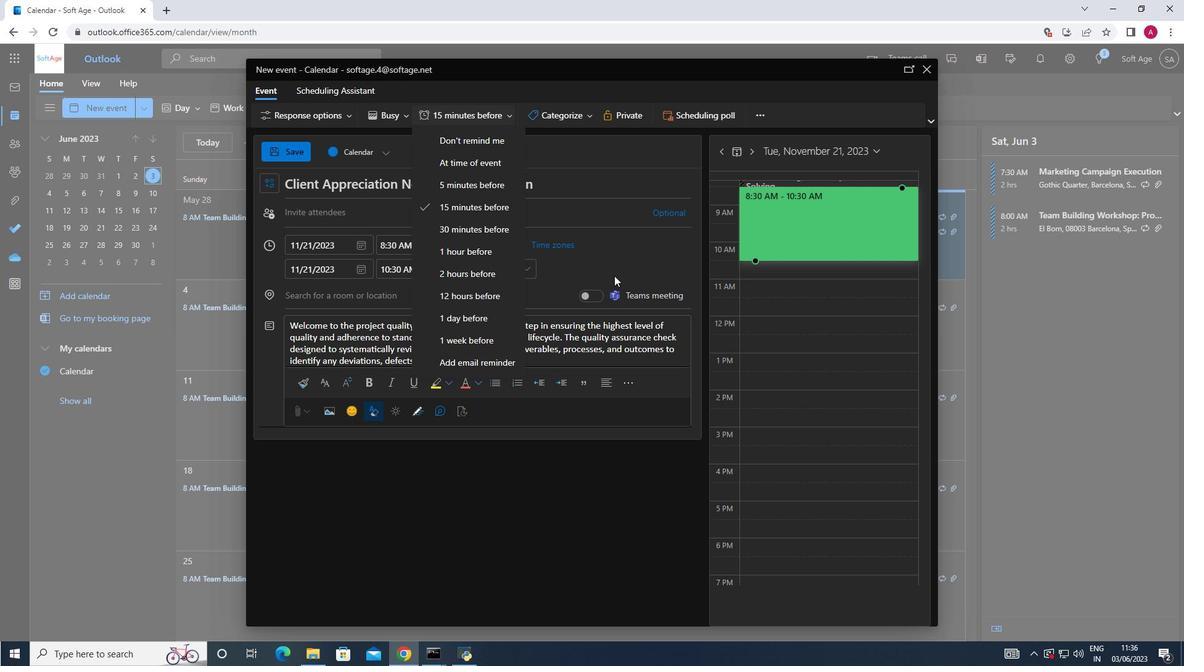 
Action: Mouse moved to (589, 114)
Screenshot: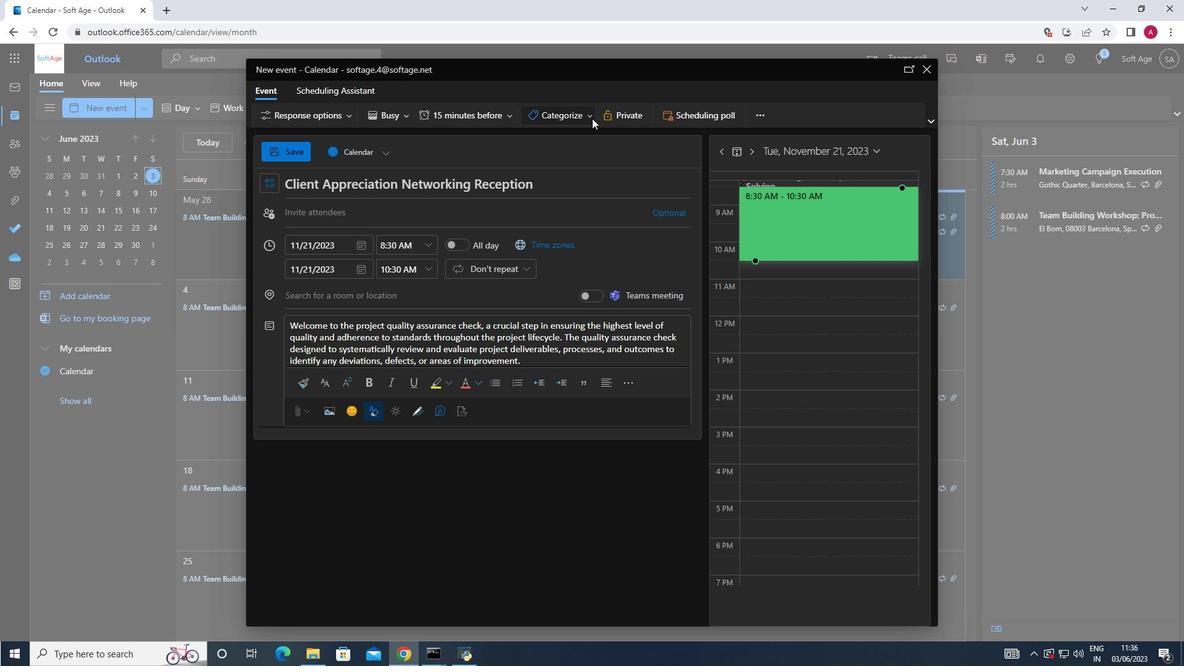
Action: Mouse pressed left at (589, 114)
Screenshot: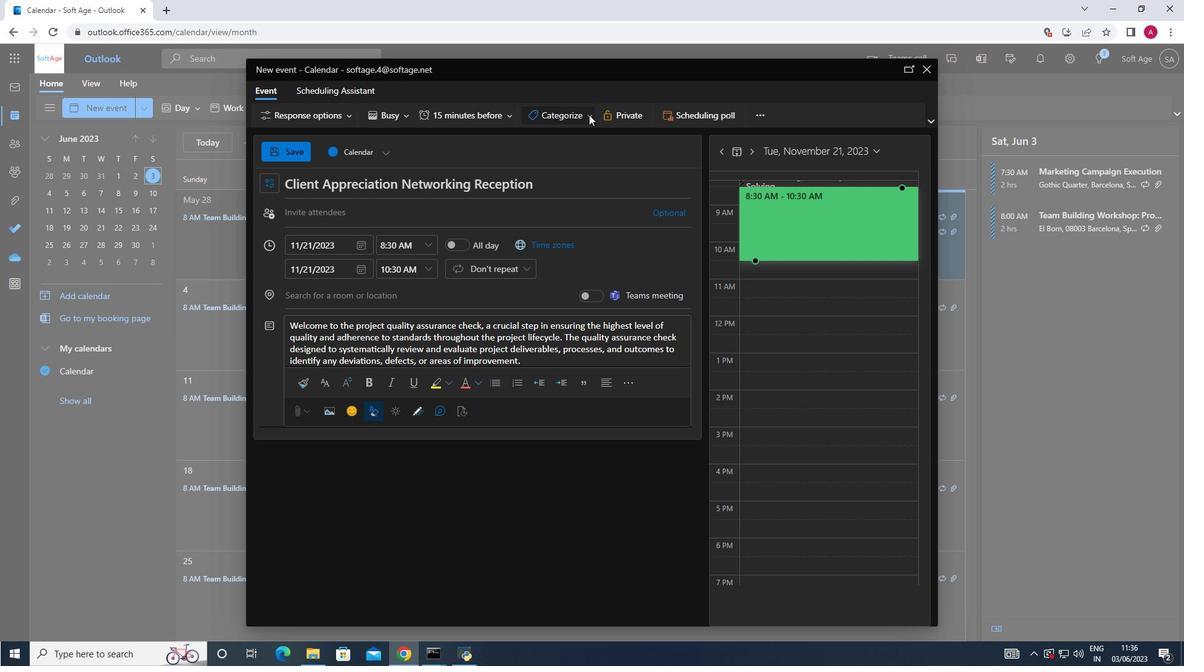 
Action: Mouse moved to (582, 153)
Screenshot: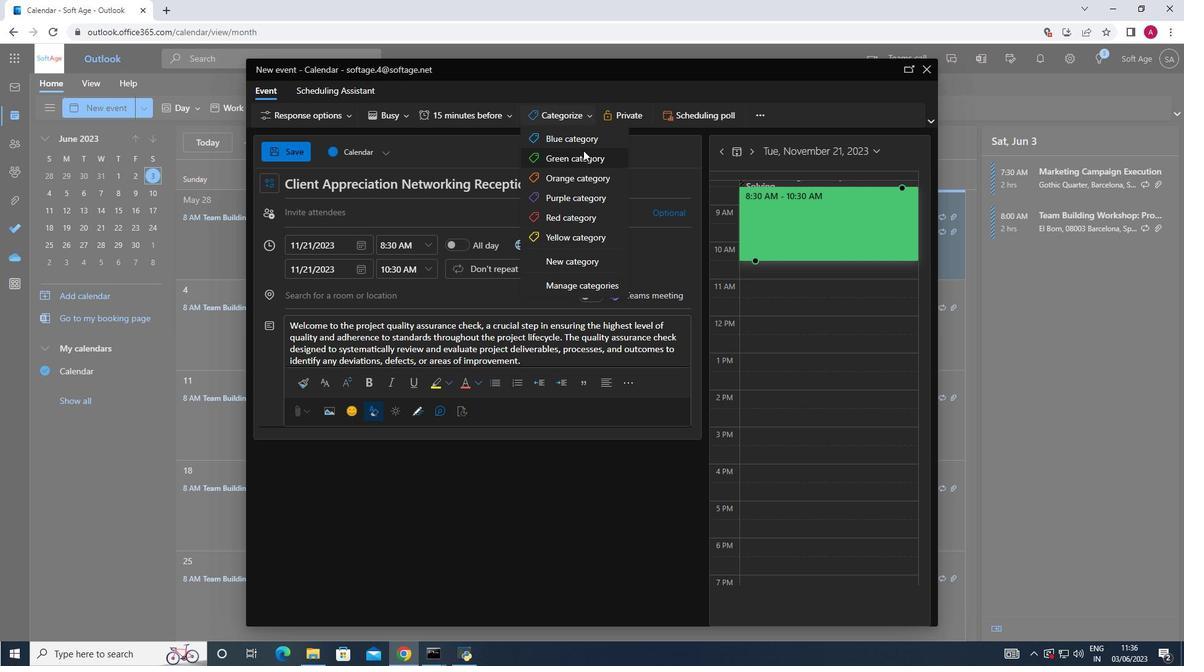 
Action: Mouse pressed left at (582, 153)
Screenshot: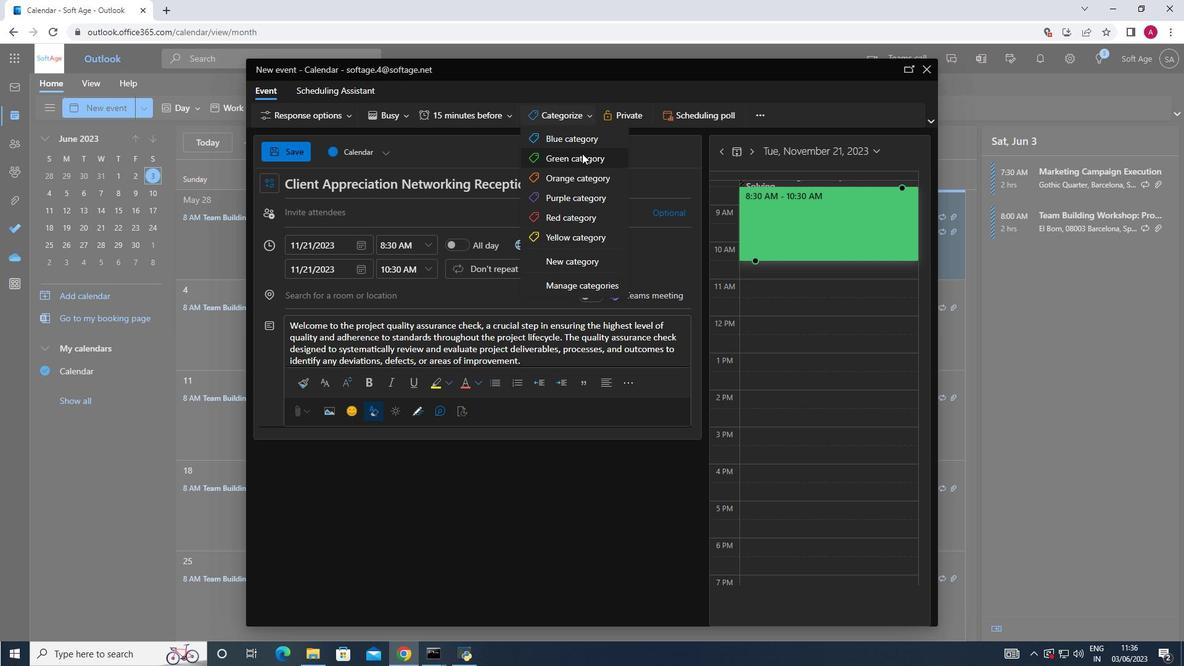 
Action: Mouse moved to (352, 292)
Screenshot: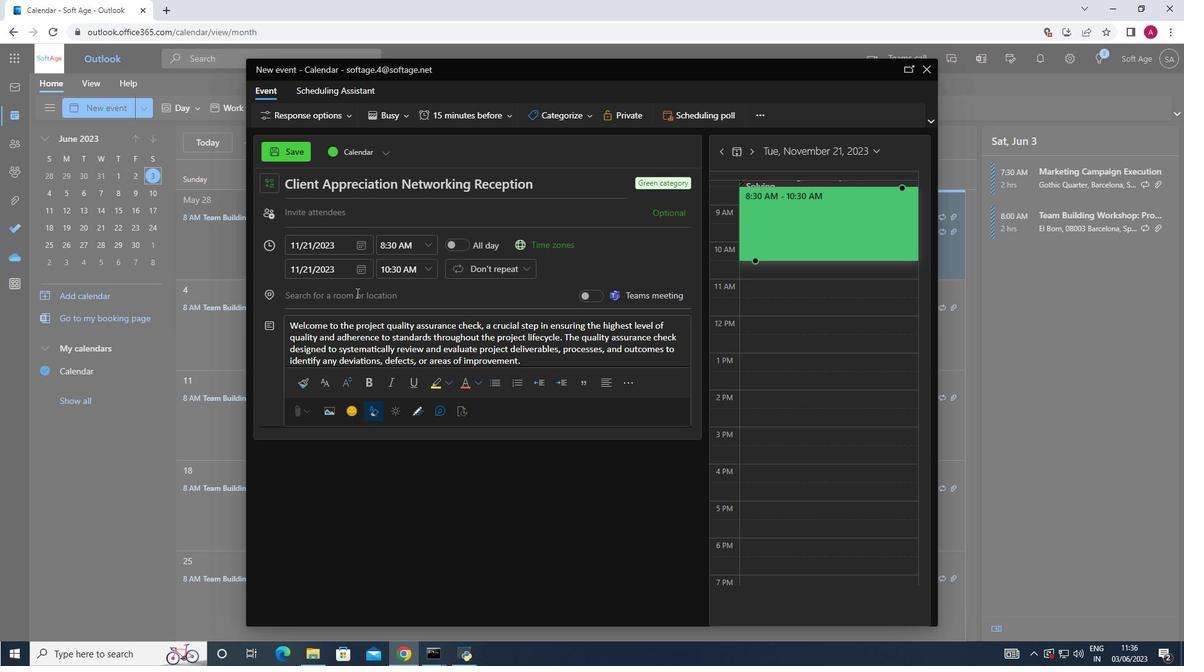 
Action: Mouse pressed left at (352, 292)
Screenshot: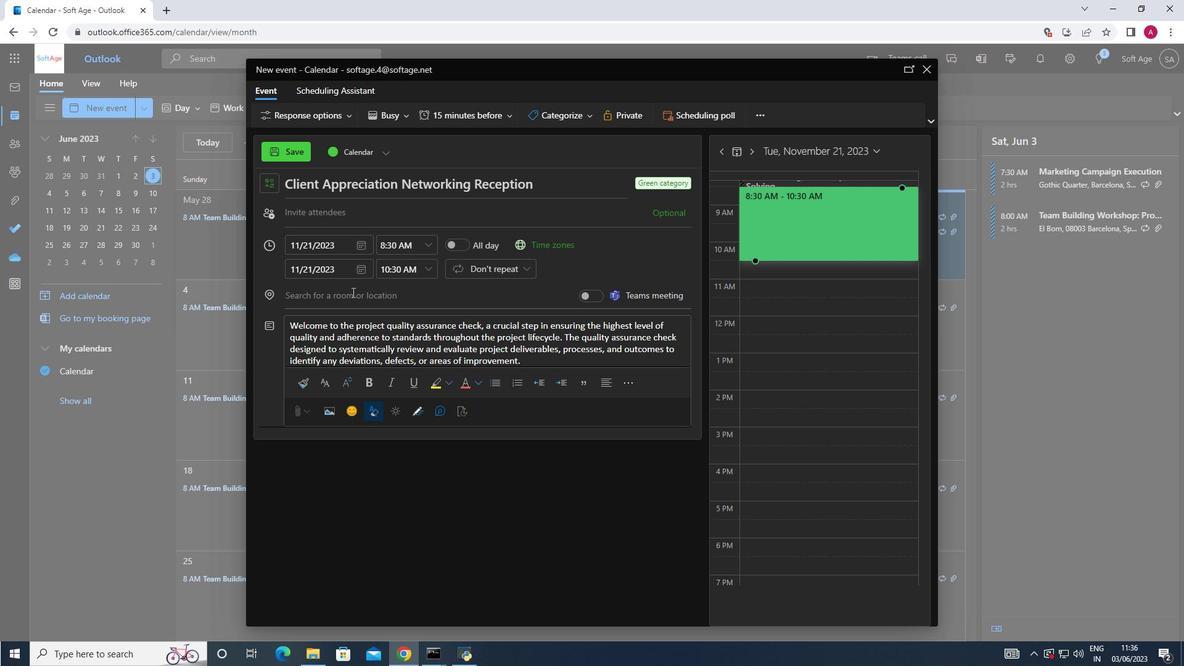 
Action: Mouse moved to (351, 300)
Screenshot: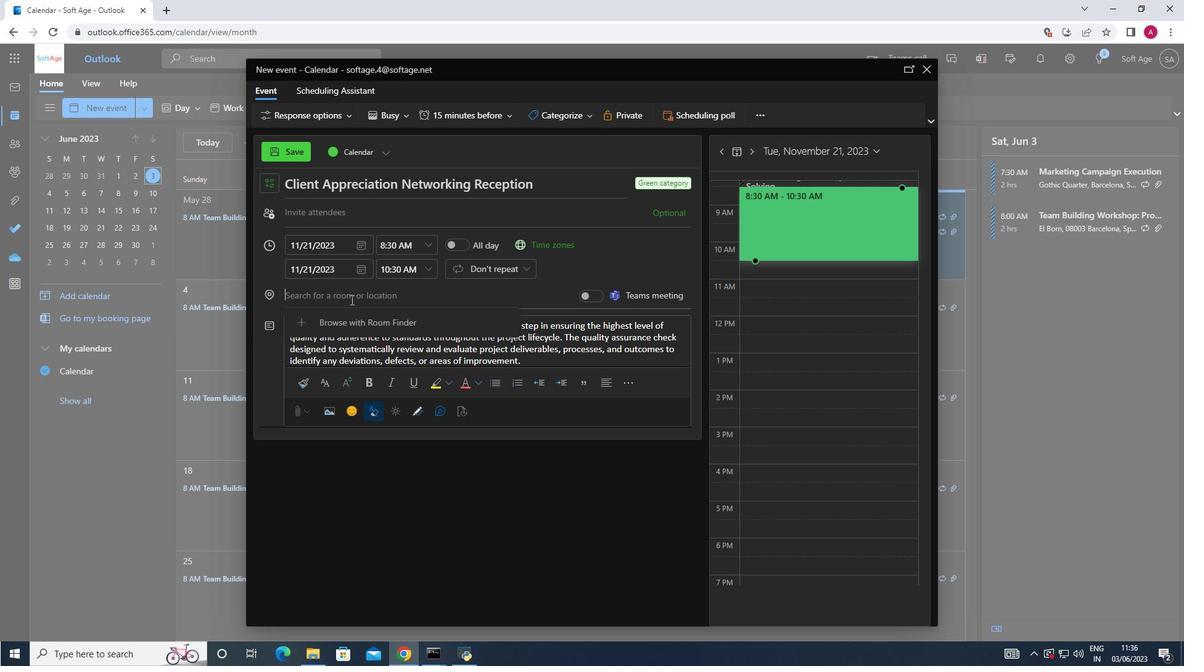 
Action: Key pressed <Key.shift>Christchurch,<Key.shift_r><Key.shift_r><Key.shift_r><Key.shift_r><Key.shift_r>New<Key.space><Key.shift><Key.shift><Key.shift><Key.shift><Key.shift><Key.shift><Key.shift><Key.shift><Key.shift><Key.shift><Key.shift><Key.shift>Zealand<Key.enter>
Screenshot: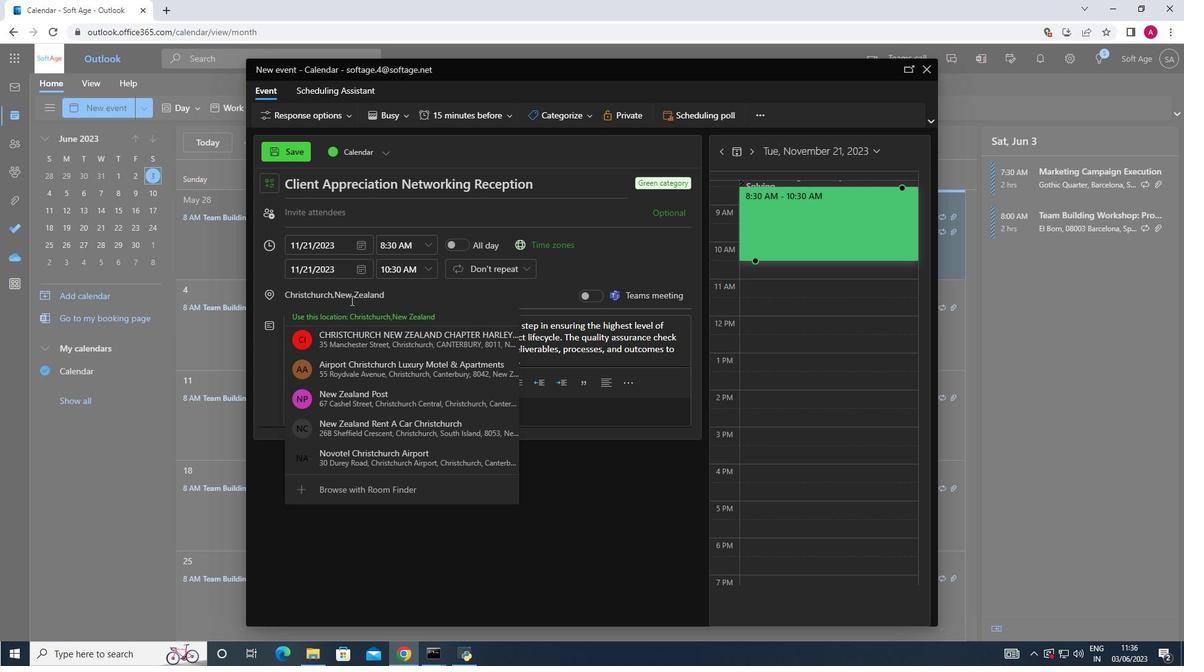 
Action: Mouse moved to (392, 312)
Screenshot: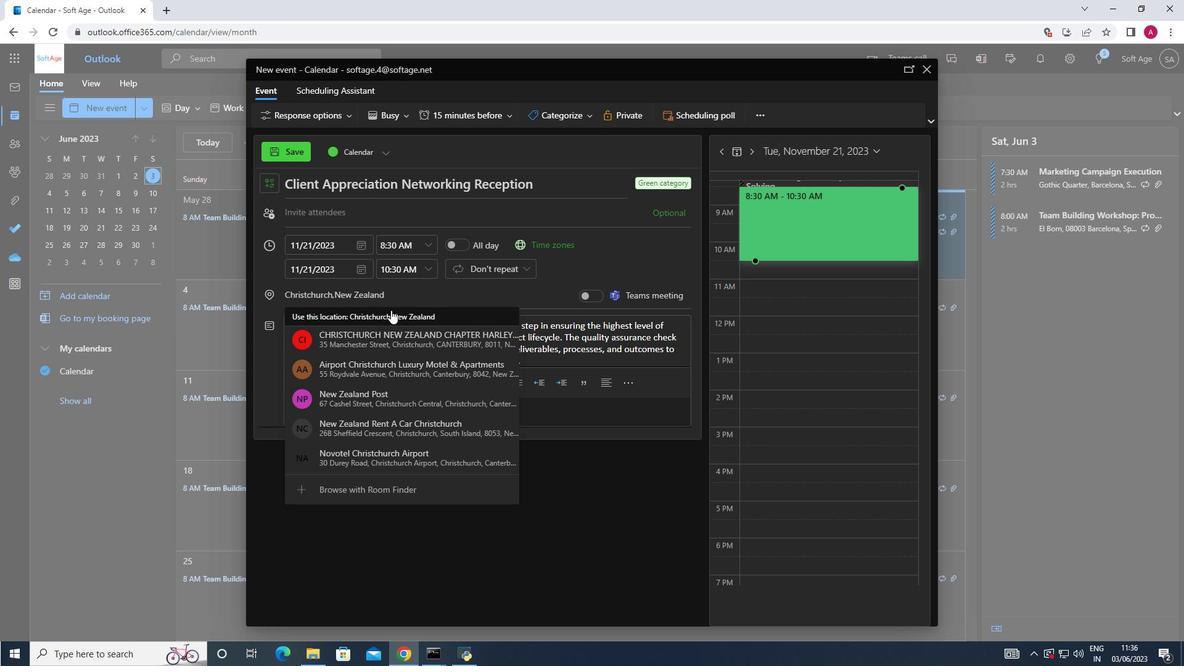 
Action: Mouse pressed left at (392, 312)
Screenshot: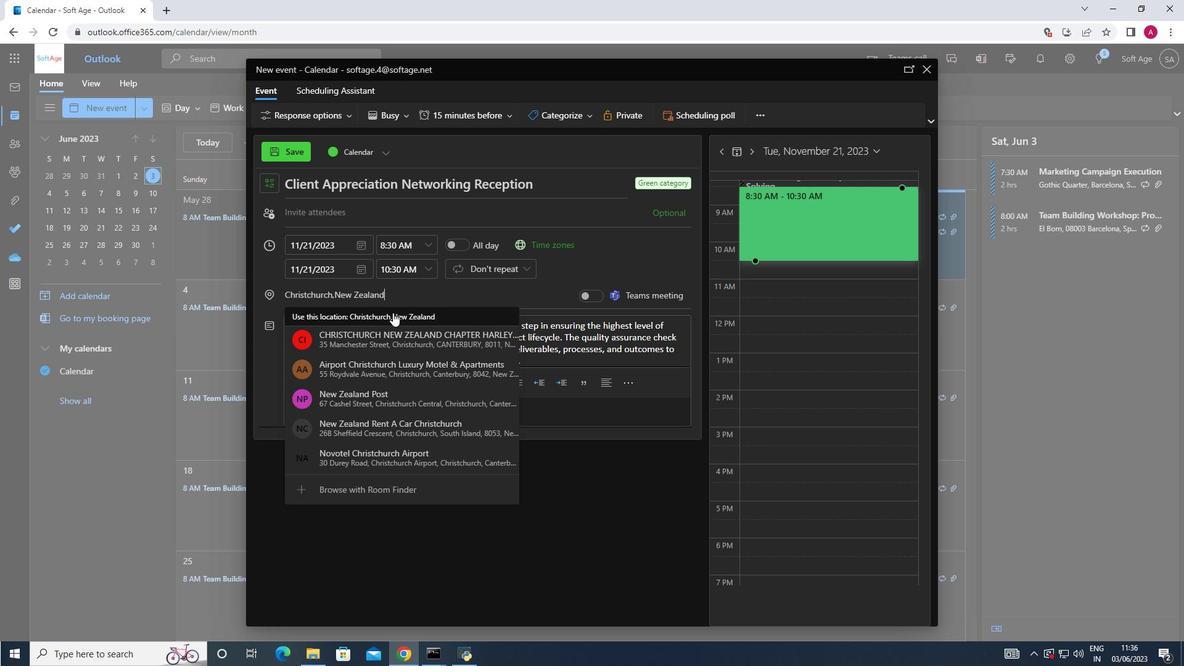 
Action: Mouse moved to (354, 212)
Screenshot: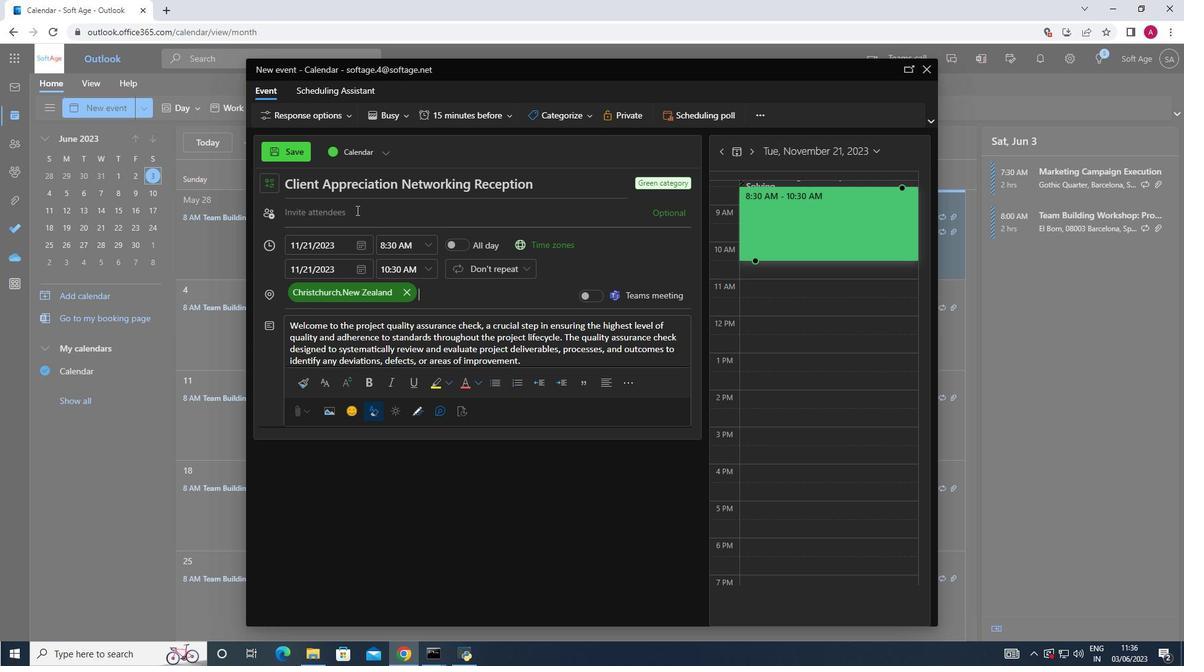 
Action: Mouse pressed left at (354, 212)
Screenshot: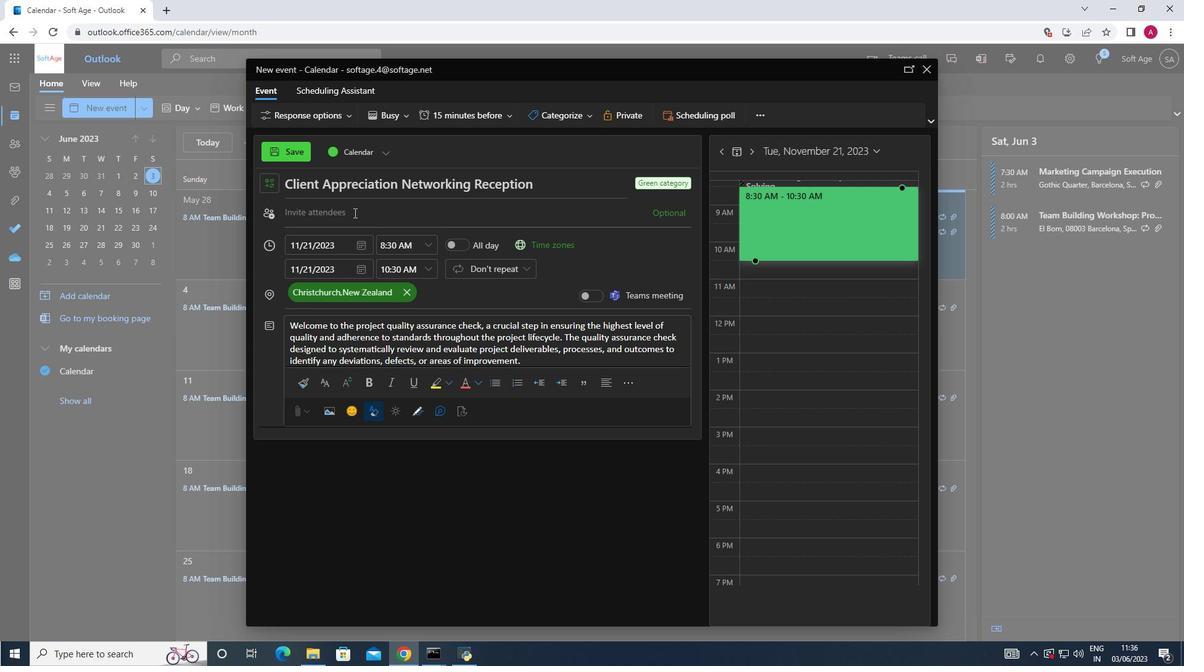 
Action: Mouse pressed left at (354, 212)
Screenshot: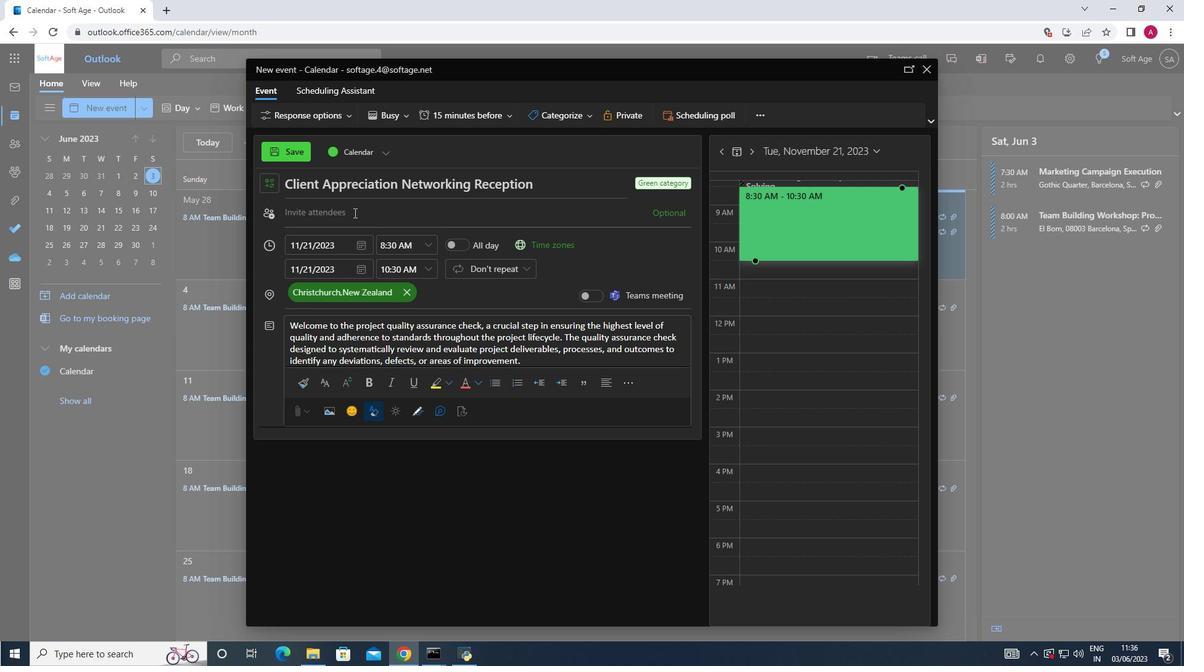 
Action: Key pressed softage.3<Key.shift>@
Screenshot: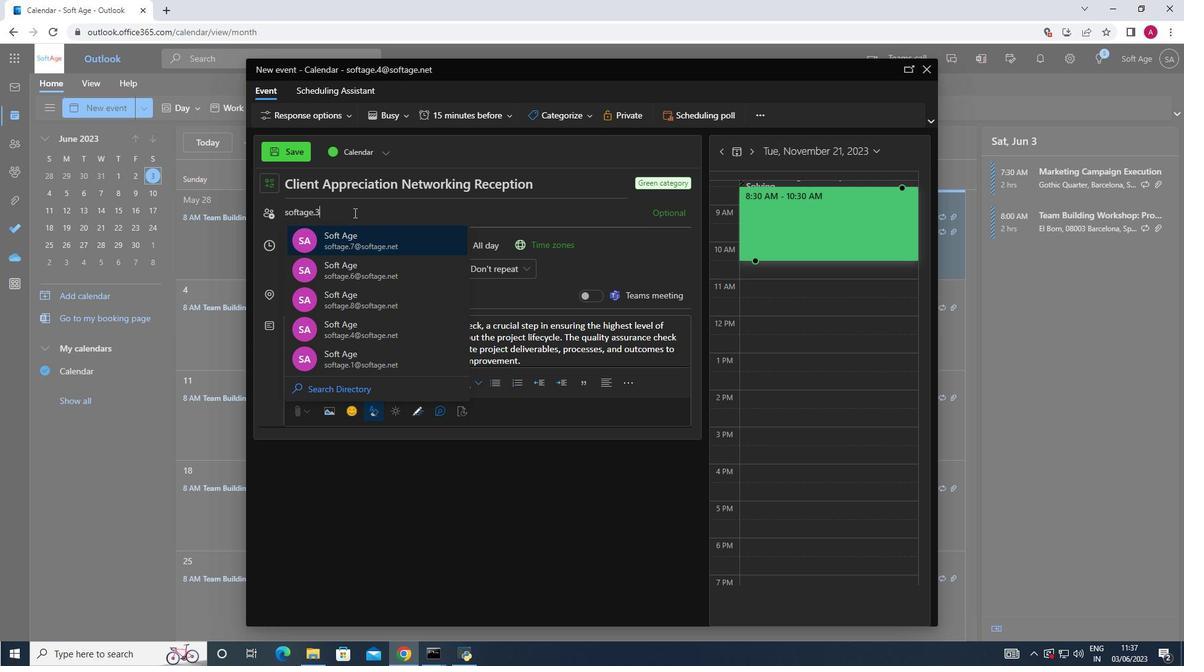 
Action: Mouse moved to (359, 235)
Screenshot: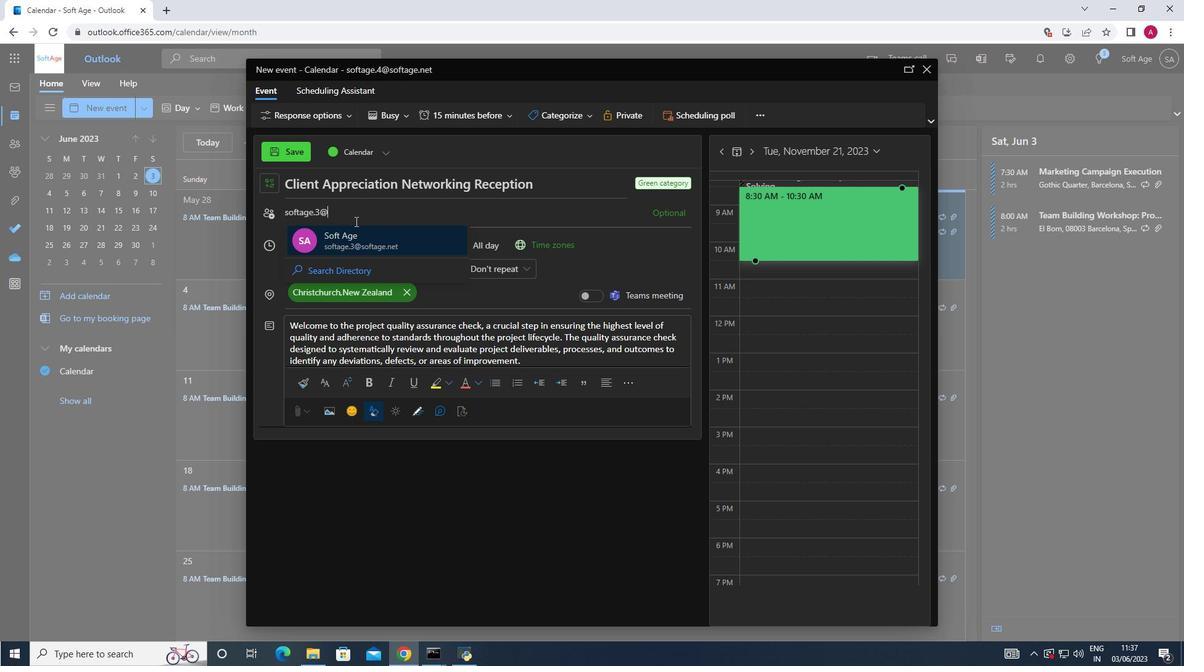 
Action: Mouse pressed left at (359, 235)
Screenshot: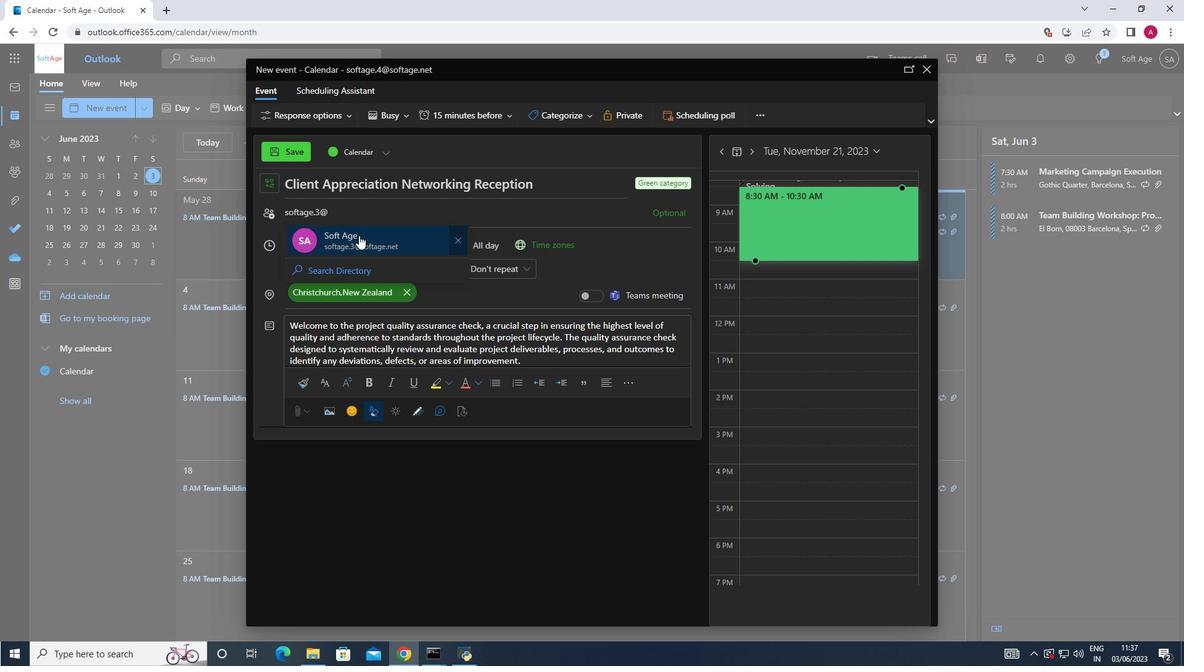 
Action: Key pressed <Key.shift>Softage.5<Key.shift>@
Screenshot: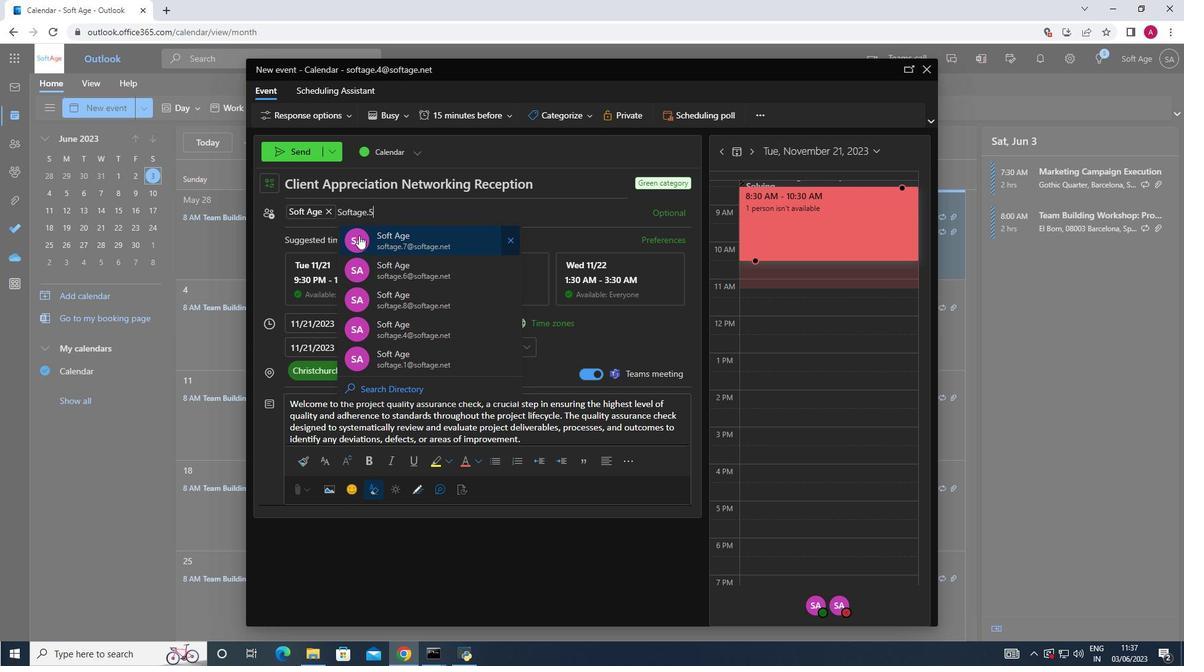 
Action: Mouse moved to (417, 243)
Screenshot: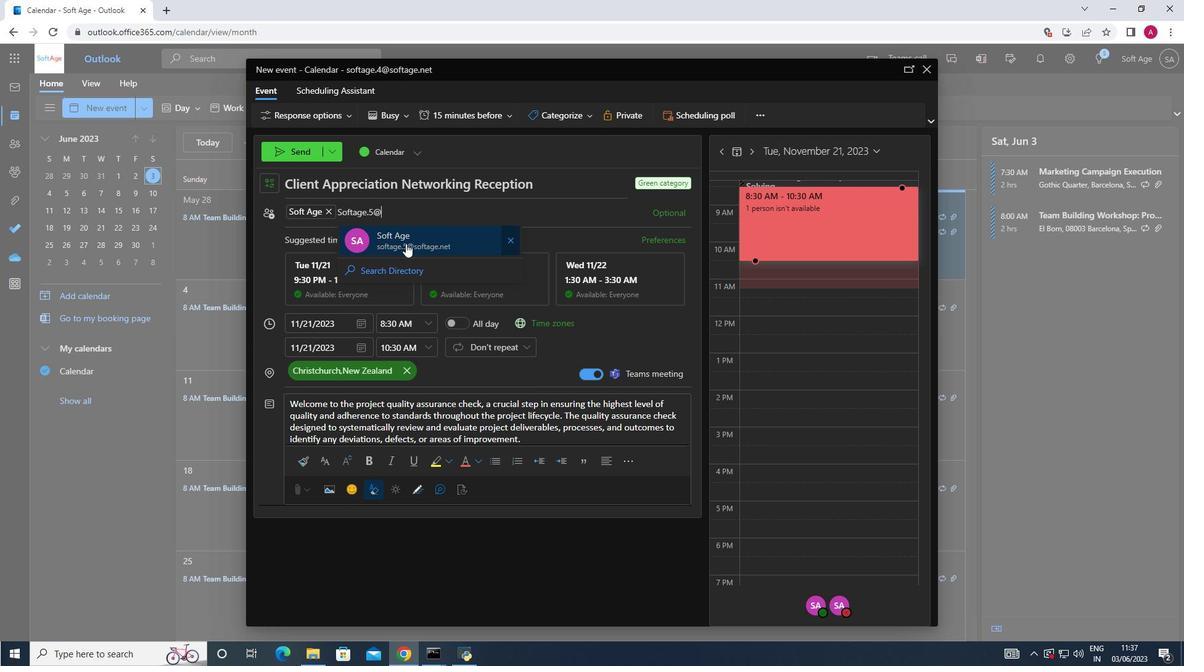 
Action: Mouse pressed left at (417, 243)
Screenshot: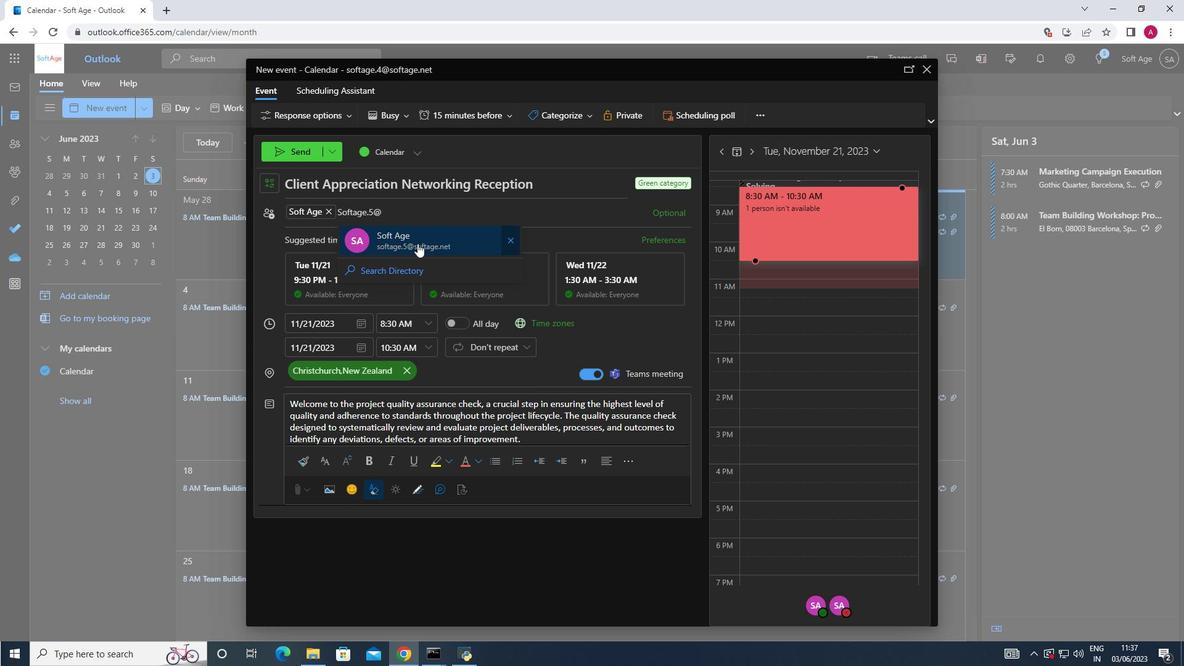 
Action: Mouse moved to (505, 120)
Screenshot: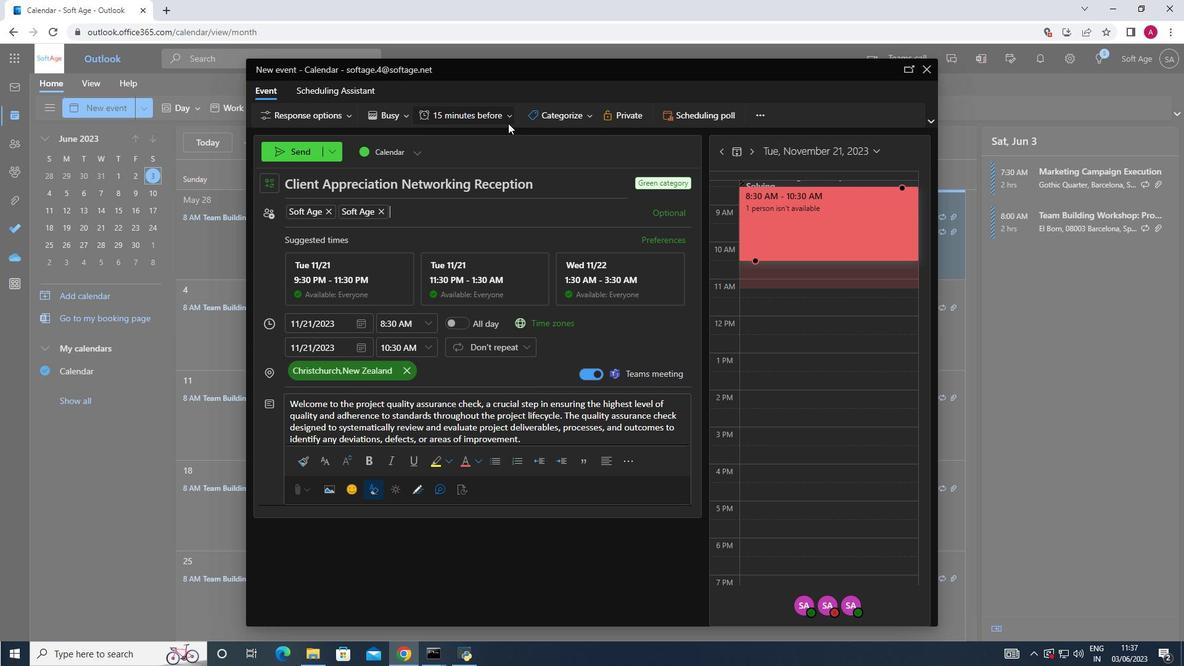 
Action: Mouse pressed left at (505, 120)
Screenshot: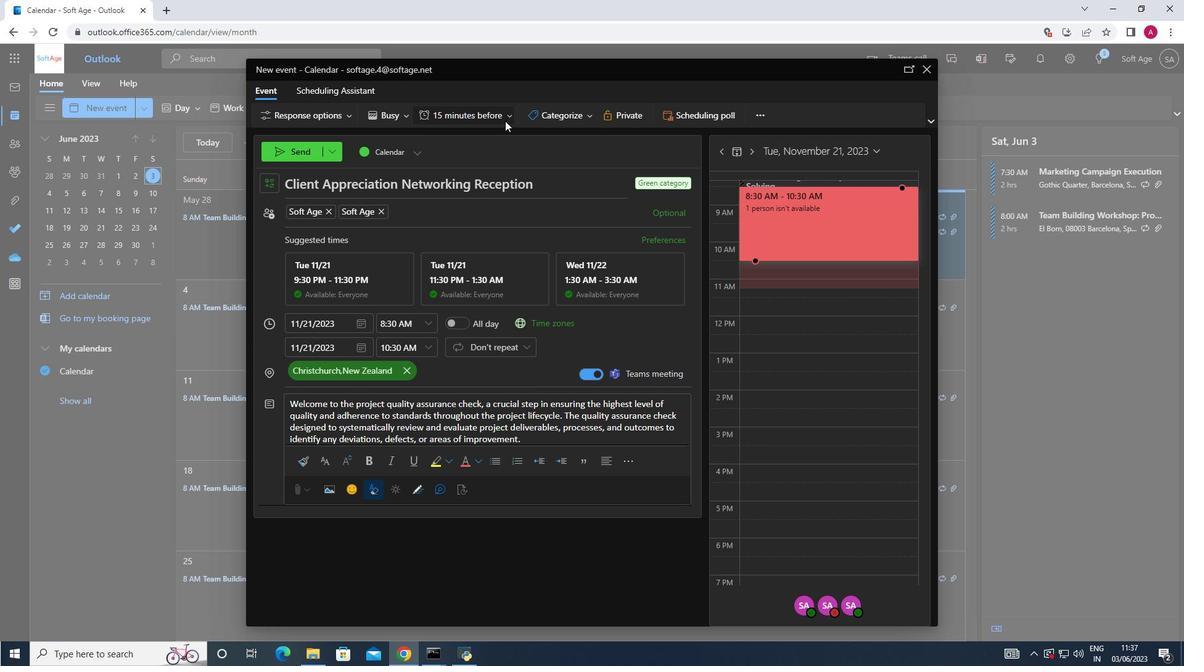 
Action: Mouse pressed left at (505, 120)
Screenshot: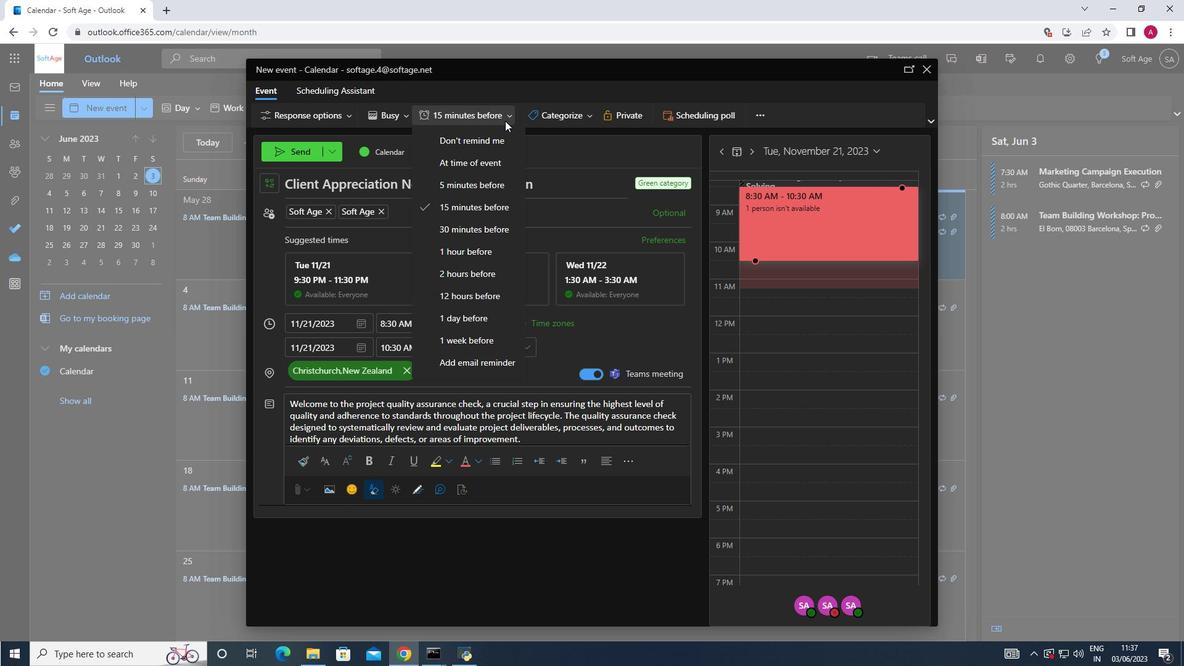 
Action: Mouse moved to (297, 153)
Screenshot: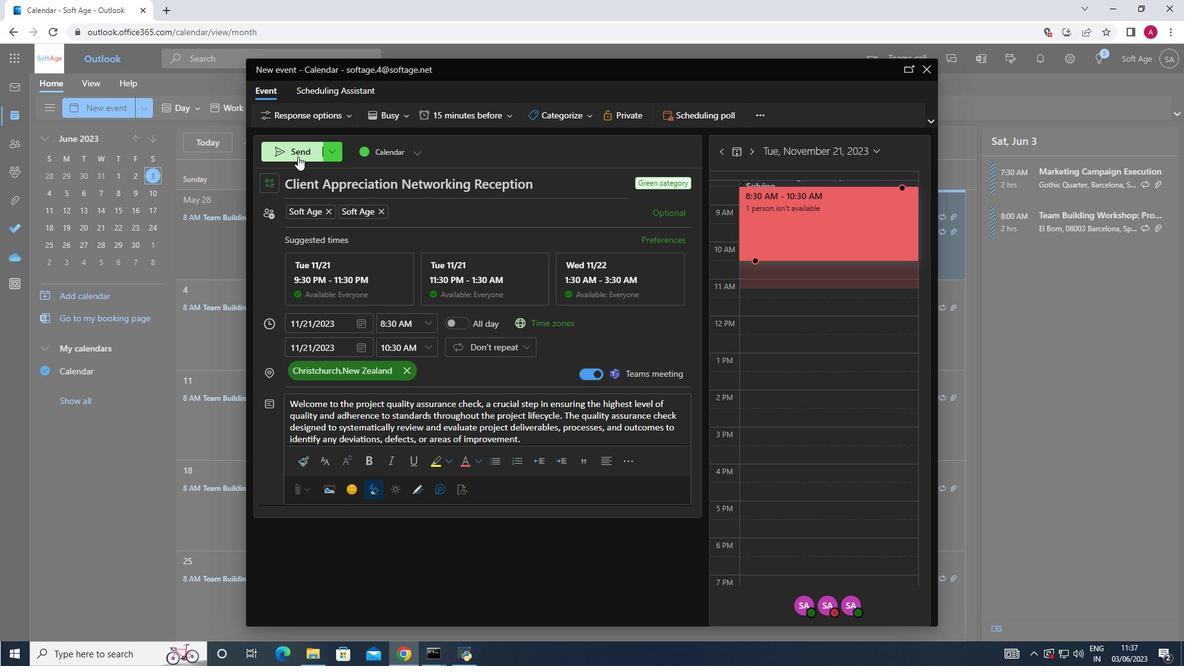 
Action: Mouse pressed left at (297, 153)
Screenshot: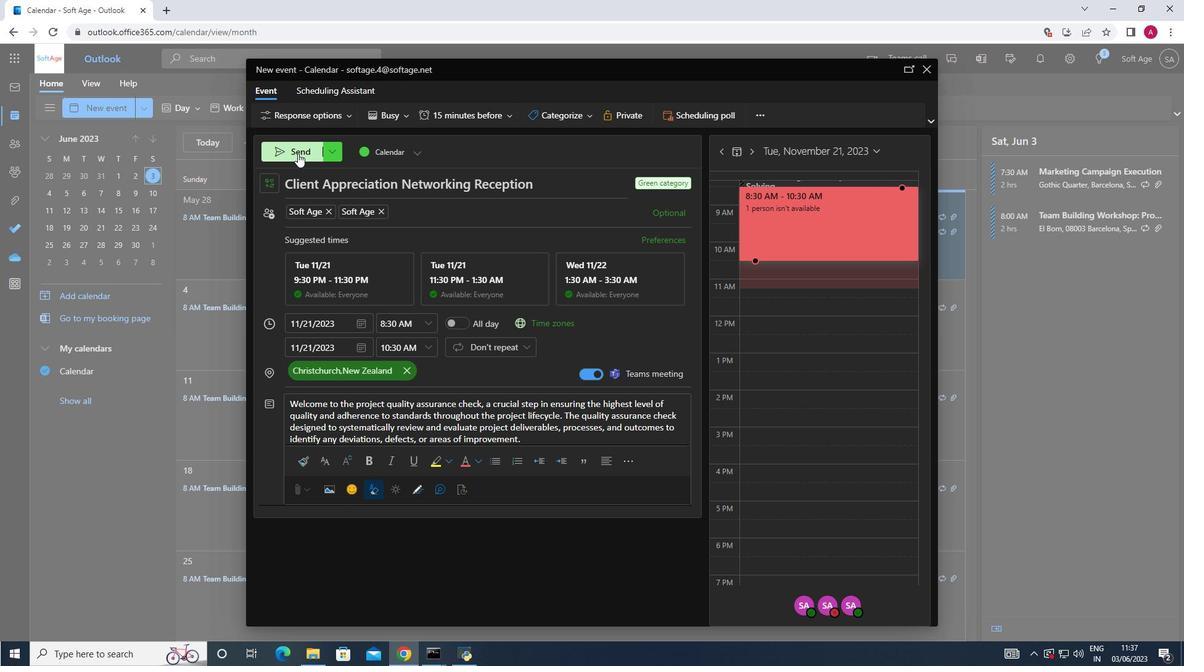 
